 Task: Look for space in Tremembé, Brazil from 1st August, 2023 to 5th August, 2023 for 3 adults, 1 child in price range Rs.13000 to Rs.20000. Place can be entire place with 2 bedrooms having 3 beds and 2 bathrooms. Amenities needed are: washing machine, . Booking option can be shelf check-in. Required host language is Spanish.
Action: Mouse moved to (408, 98)
Screenshot: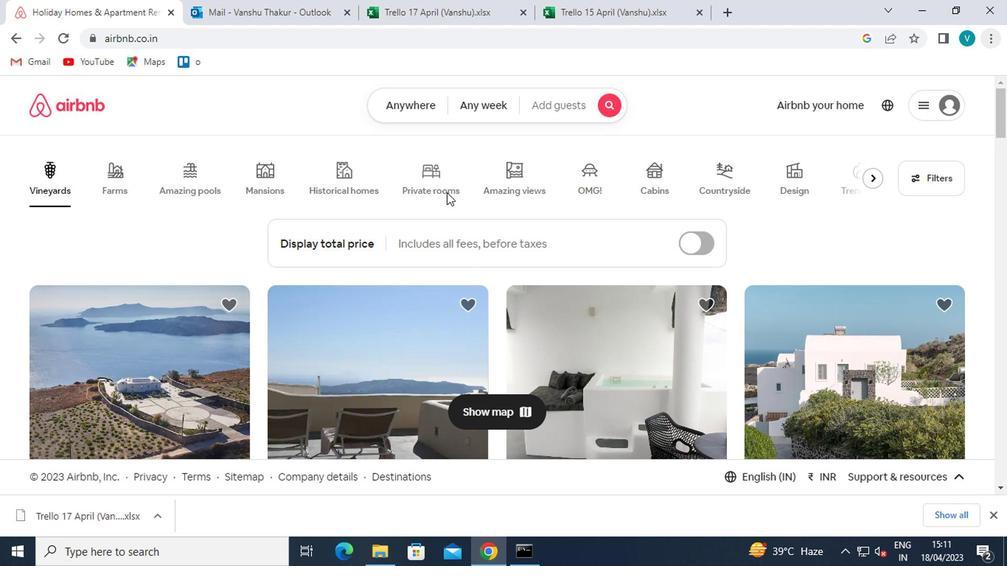 
Action: Mouse pressed left at (408, 98)
Screenshot: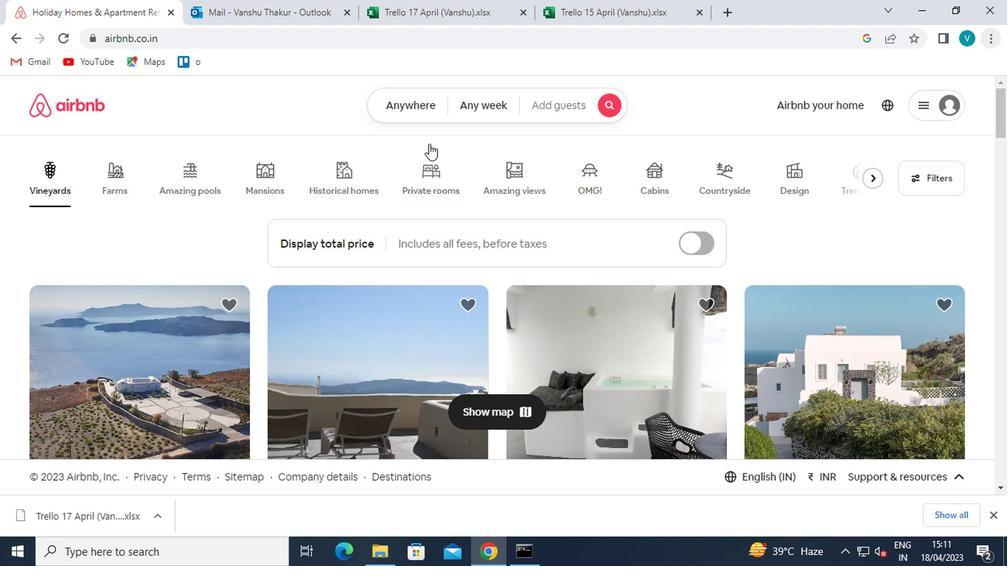 
Action: Mouse moved to (344, 161)
Screenshot: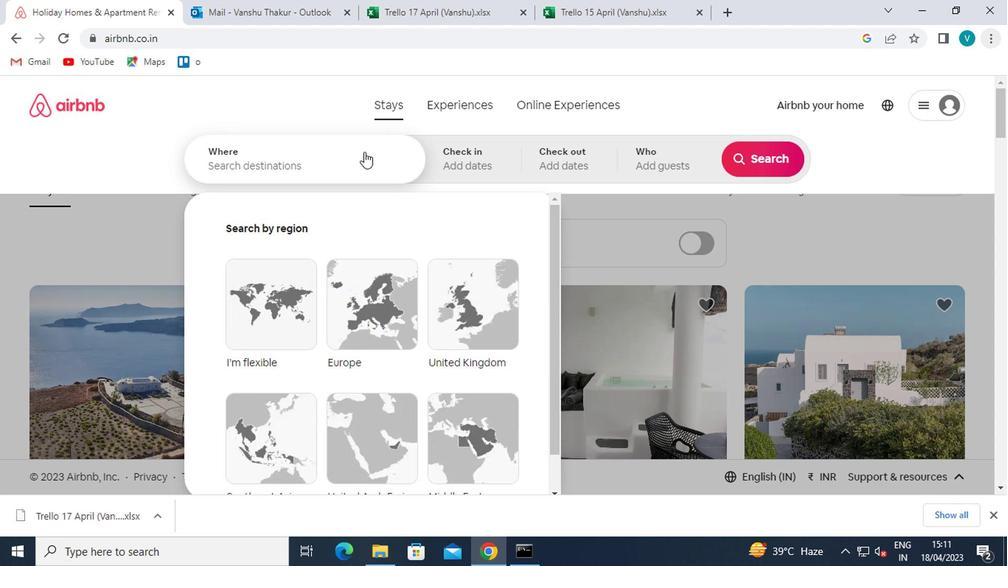
Action: Mouse pressed left at (344, 161)
Screenshot: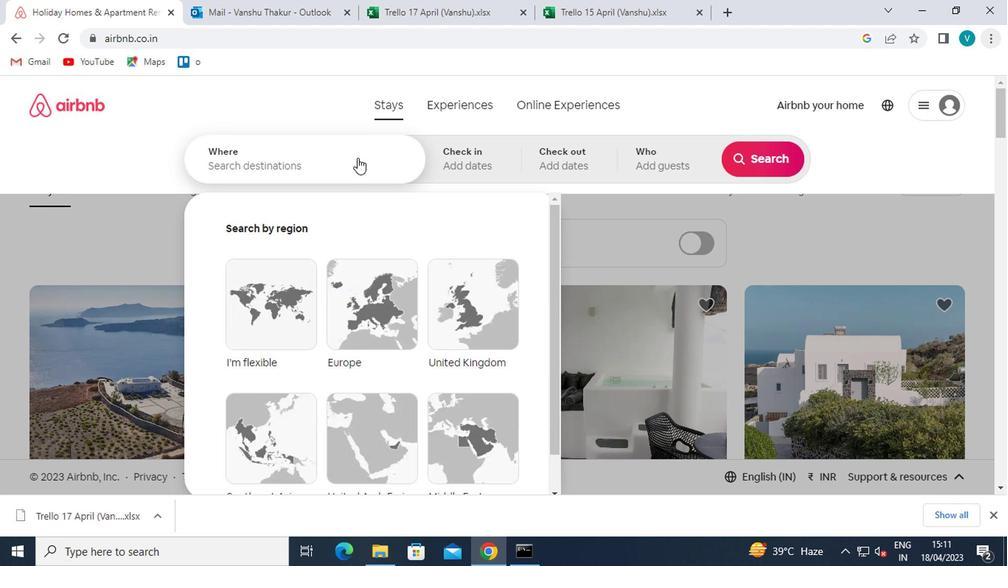 
Action: Key pressed <Key.shift>TREMEMBE,<Key.space><Key.shift>BRAZIL
Screenshot: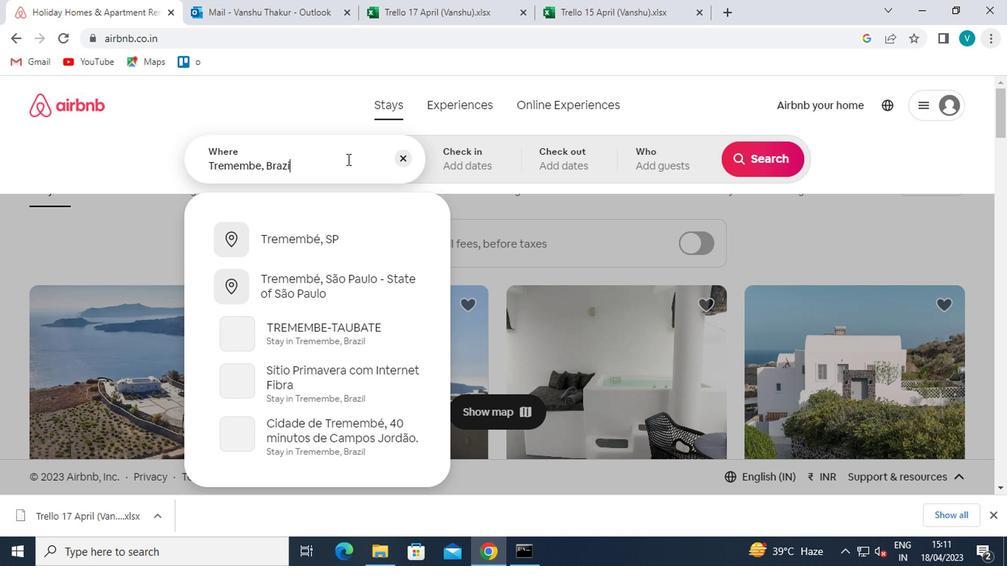 
Action: Mouse moved to (339, 233)
Screenshot: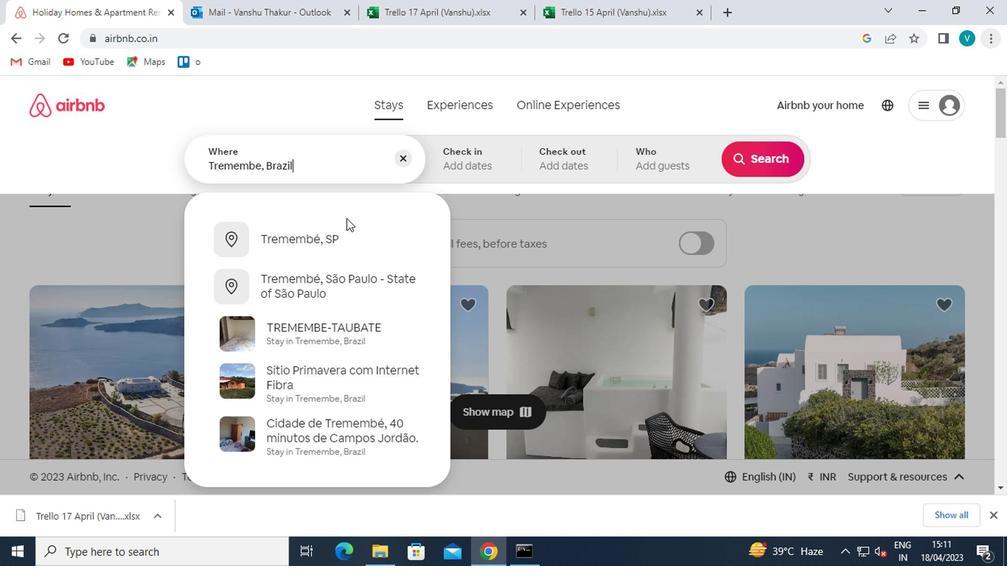 
Action: Mouse pressed left at (339, 233)
Screenshot: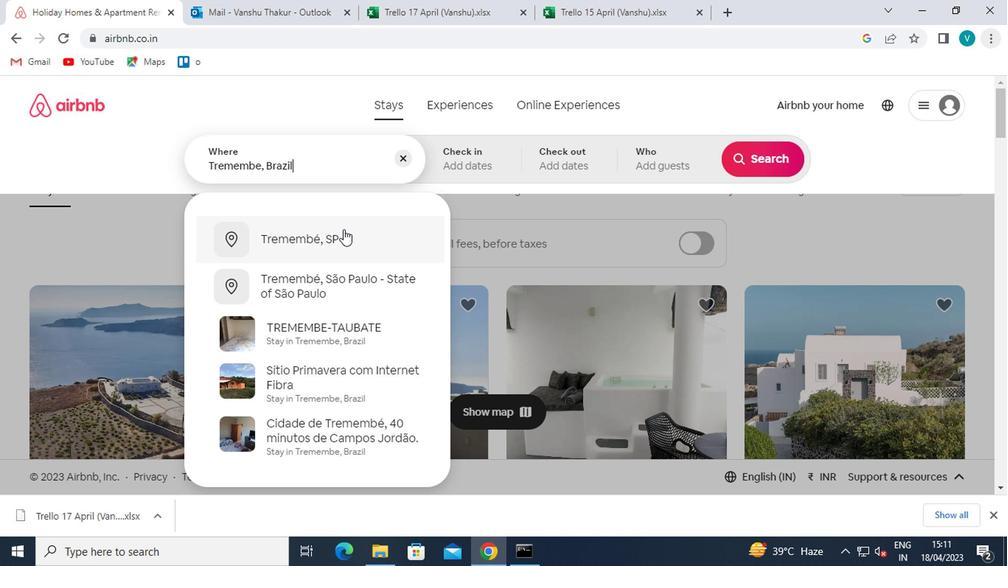 
Action: Mouse moved to (746, 277)
Screenshot: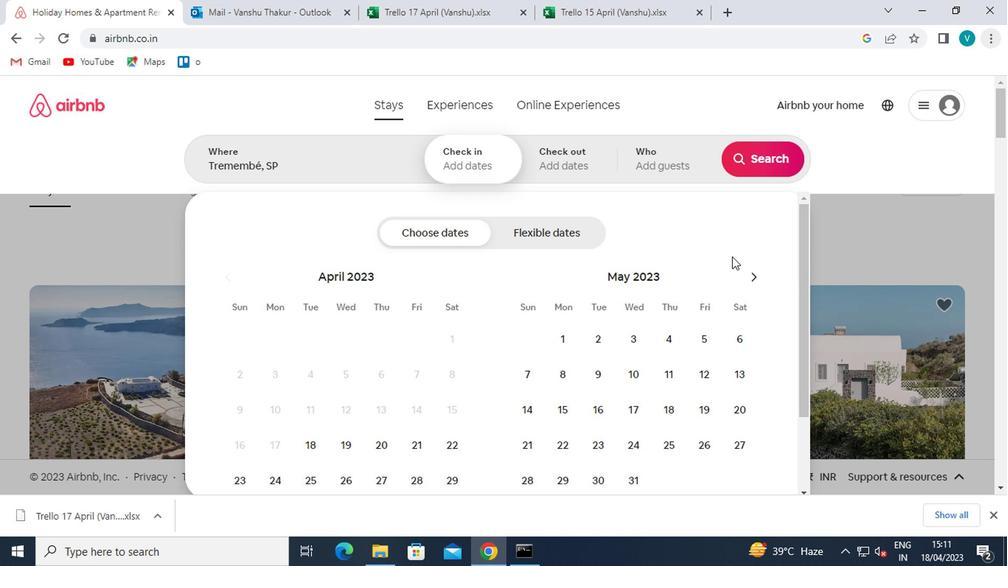 
Action: Mouse pressed left at (746, 277)
Screenshot: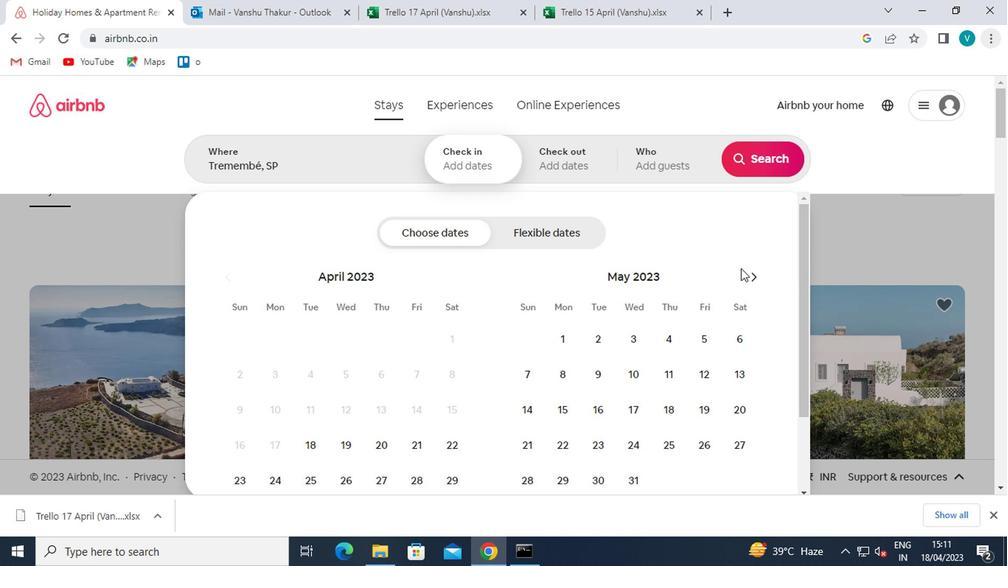 
Action: Mouse pressed left at (746, 277)
Screenshot: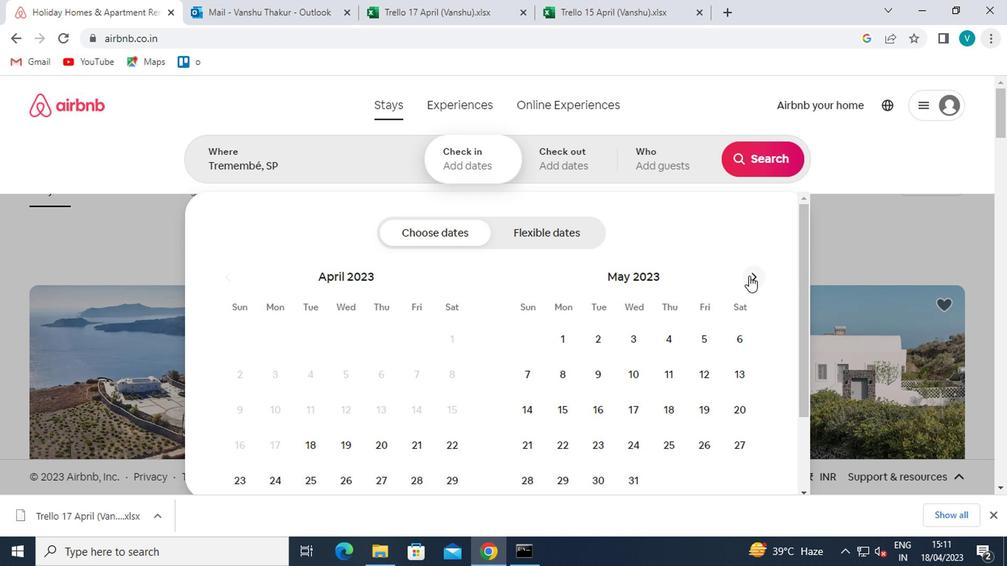 
Action: Mouse pressed left at (746, 277)
Screenshot: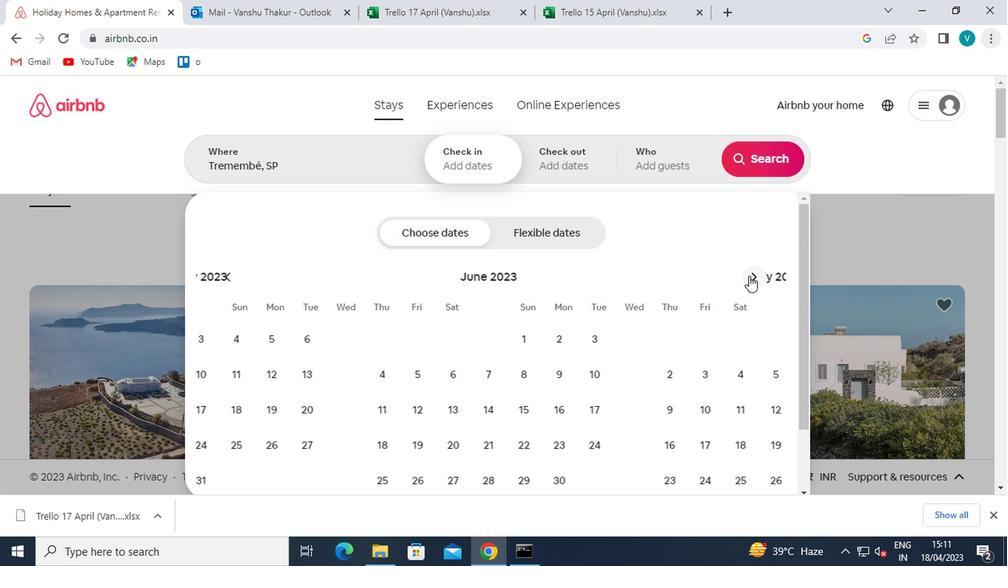 
Action: Mouse moved to (598, 345)
Screenshot: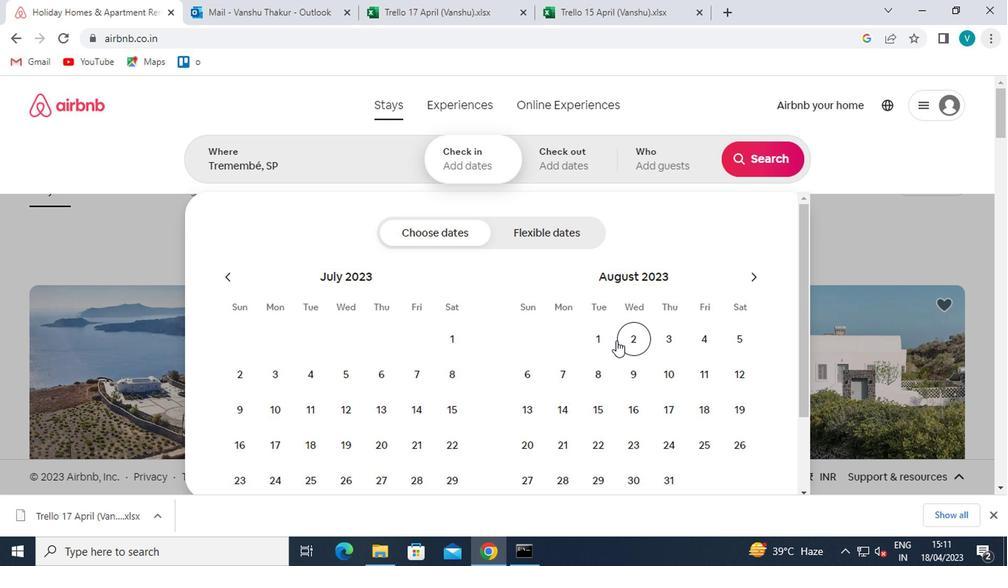 
Action: Mouse pressed left at (598, 345)
Screenshot: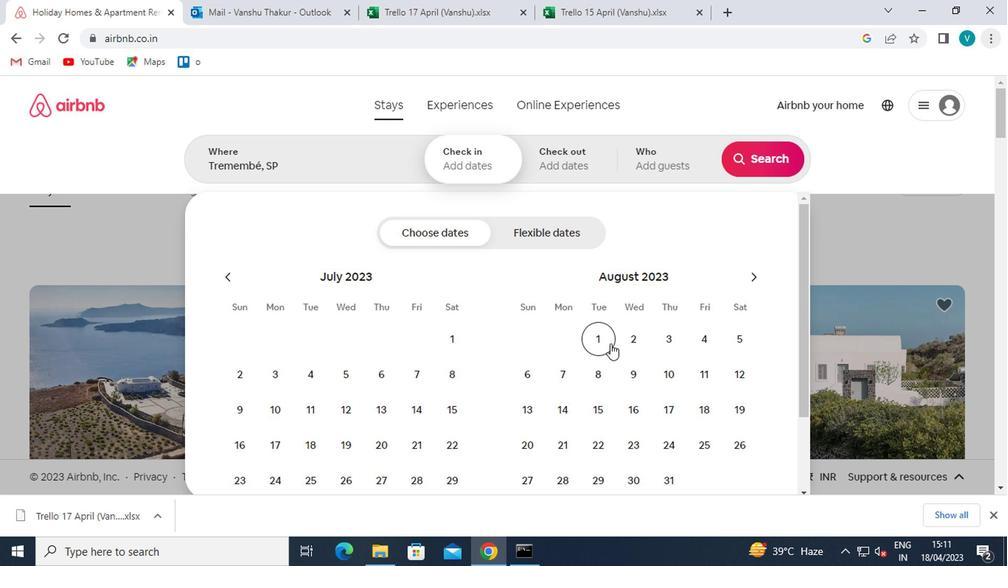 
Action: Mouse moved to (736, 345)
Screenshot: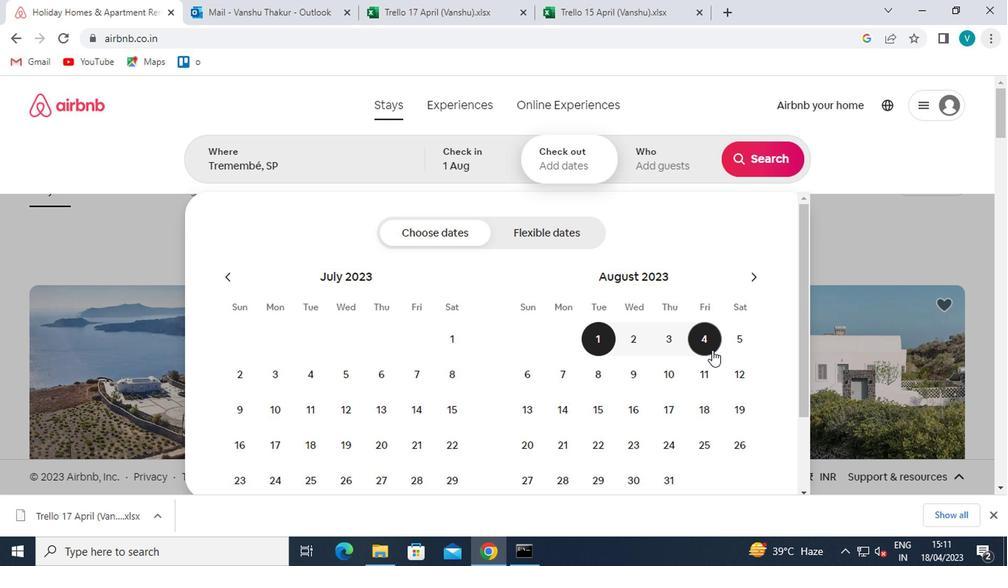 
Action: Mouse pressed left at (736, 345)
Screenshot: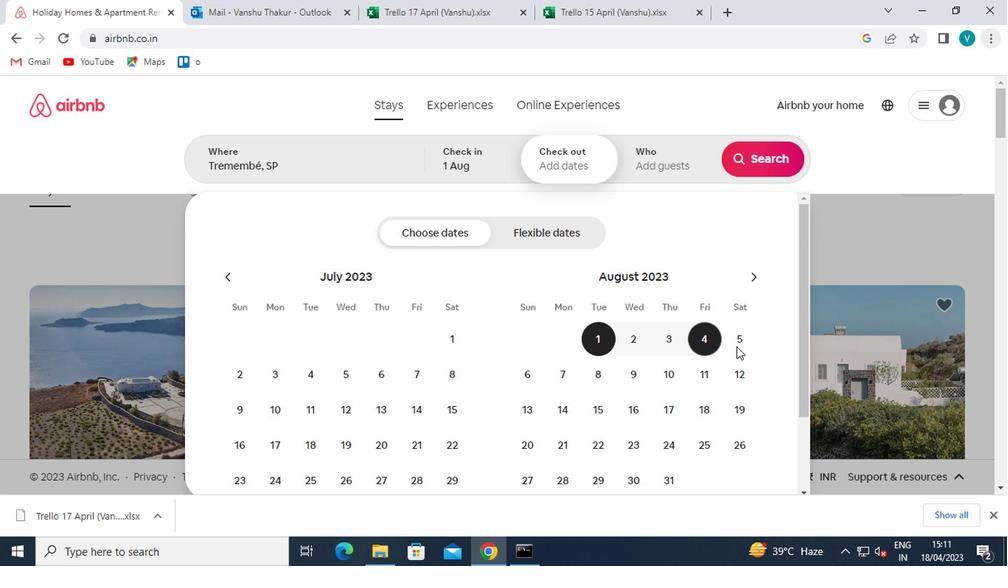 
Action: Mouse moved to (668, 156)
Screenshot: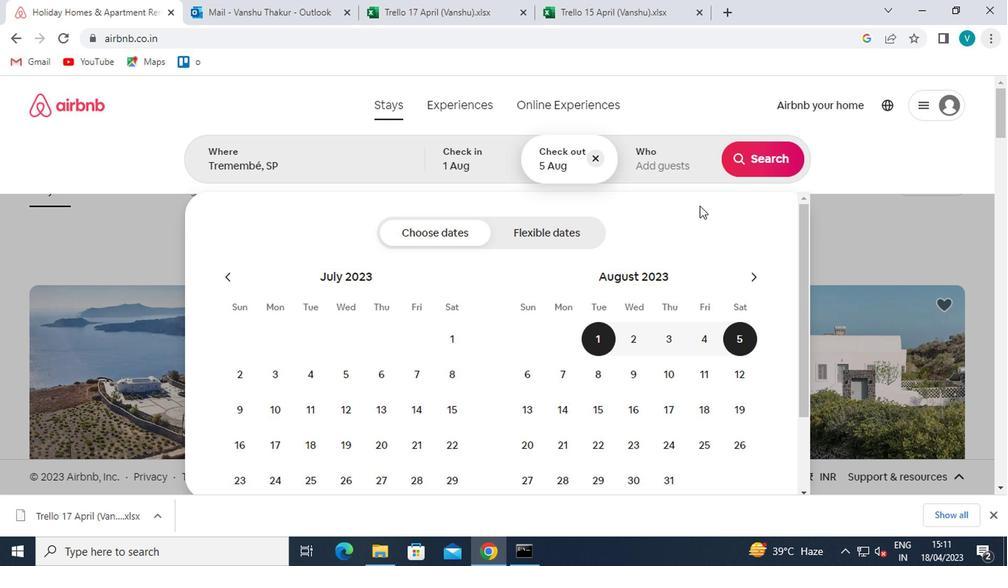 
Action: Mouse pressed left at (668, 156)
Screenshot: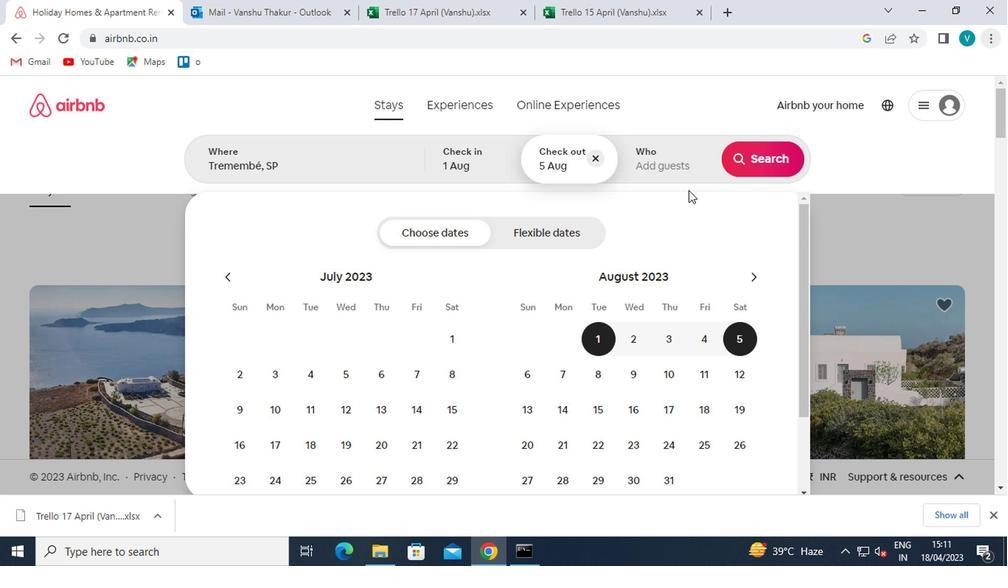
Action: Mouse moved to (770, 241)
Screenshot: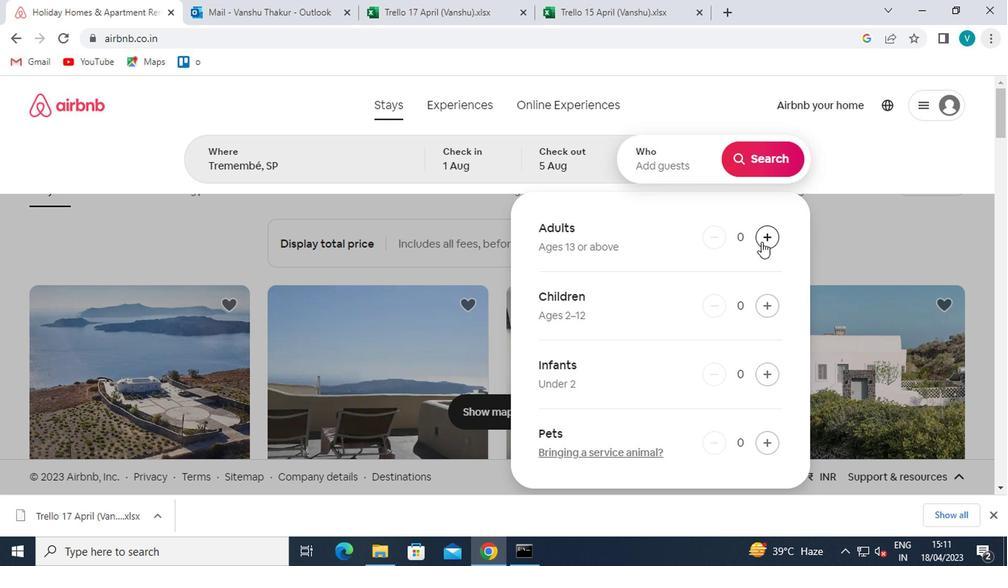 
Action: Mouse pressed left at (770, 241)
Screenshot: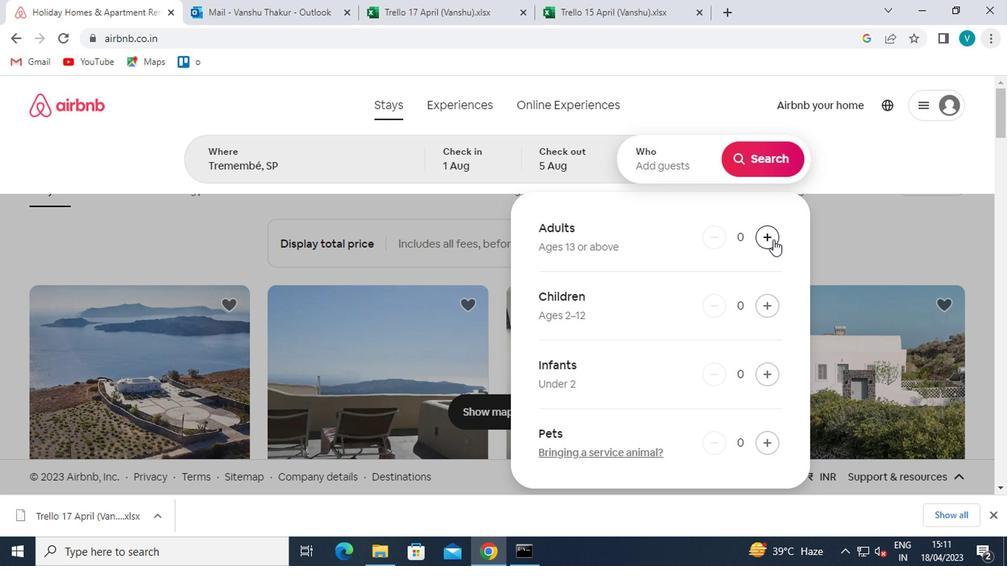 
Action: Mouse pressed left at (770, 241)
Screenshot: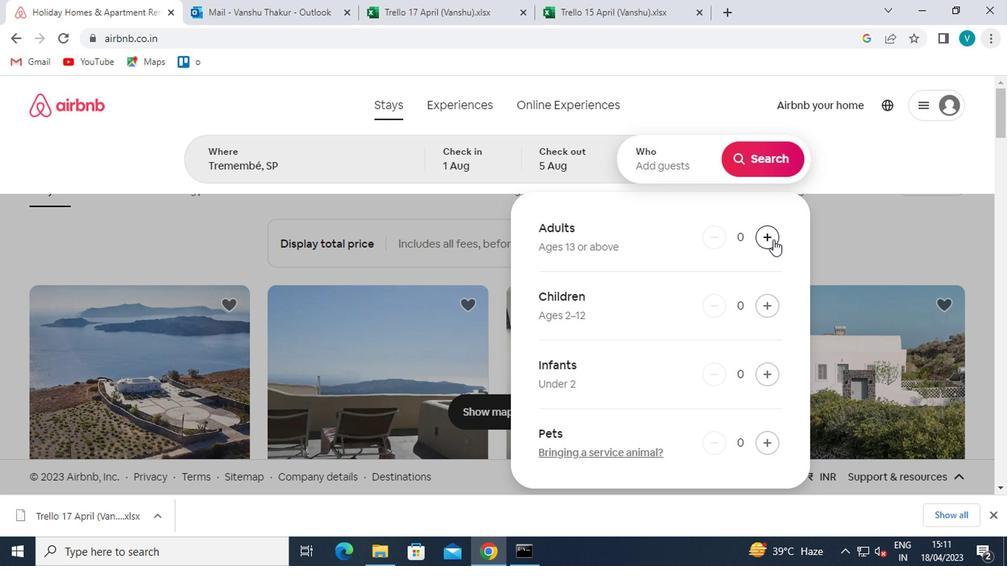 
Action: Mouse pressed left at (770, 241)
Screenshot: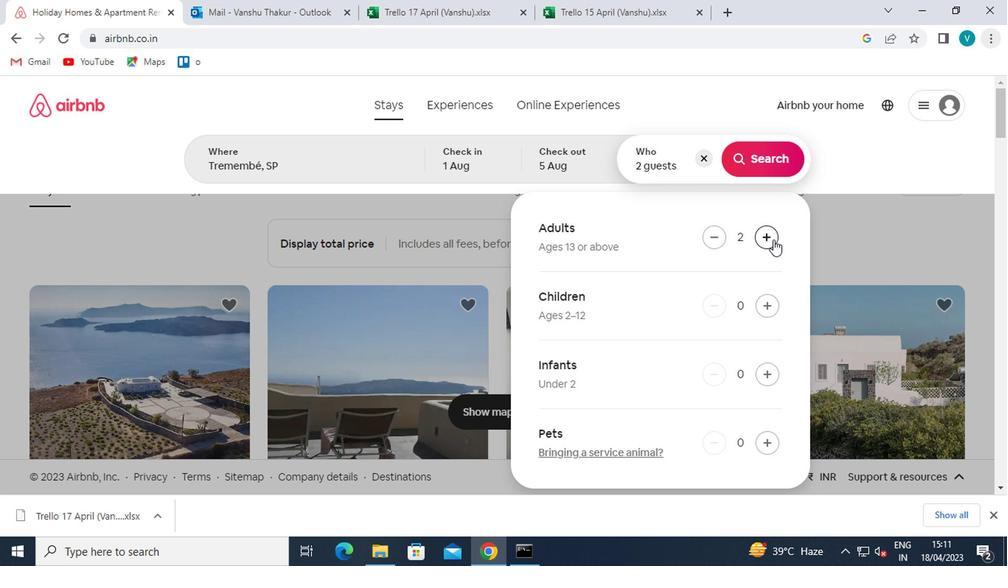 
Action: Mouse moved to (758, 306)
Screenshot: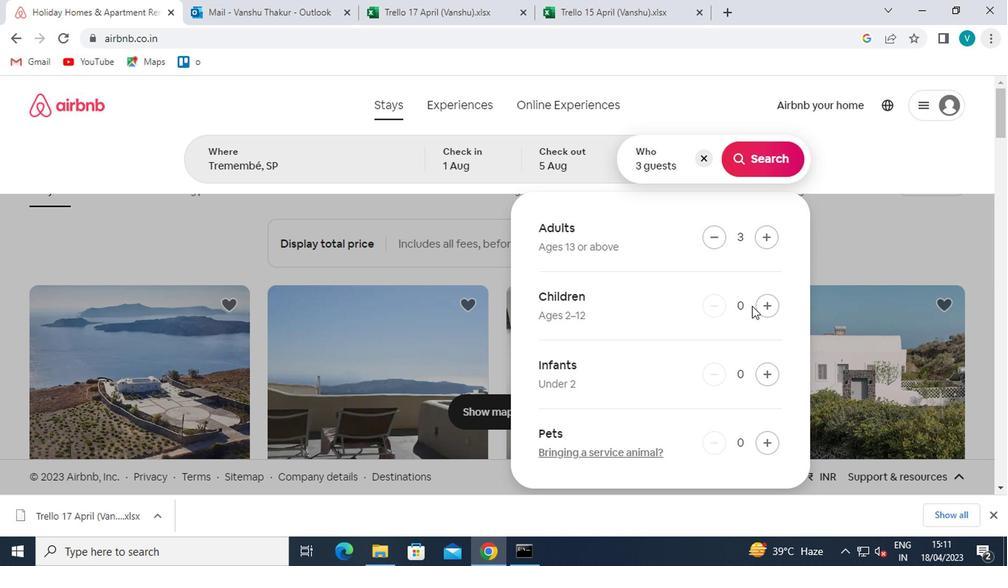 
Action: Mouse pressed left at (758, 306)
Screenshot: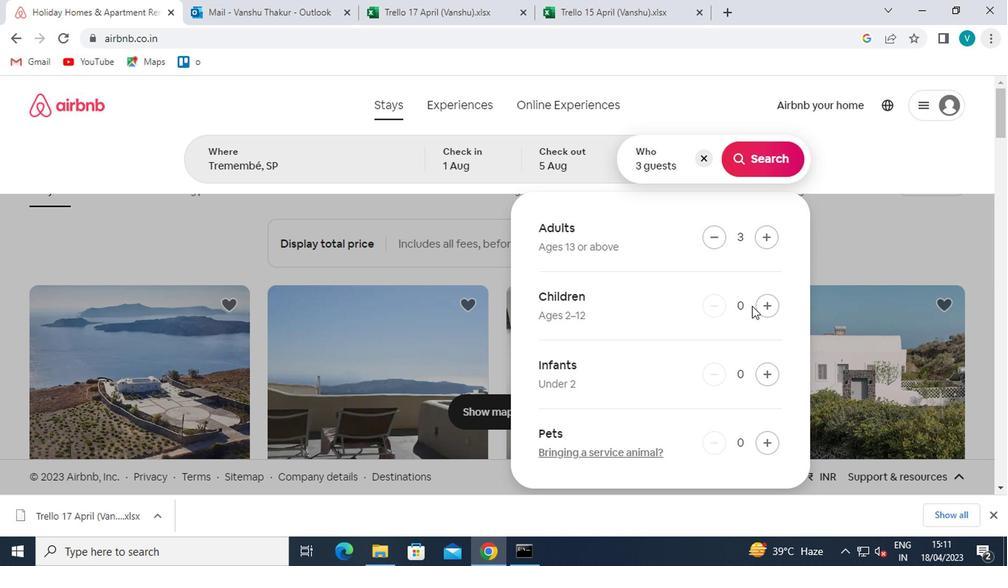 
Action: Mouse moved to (750, 171)
Screenshot: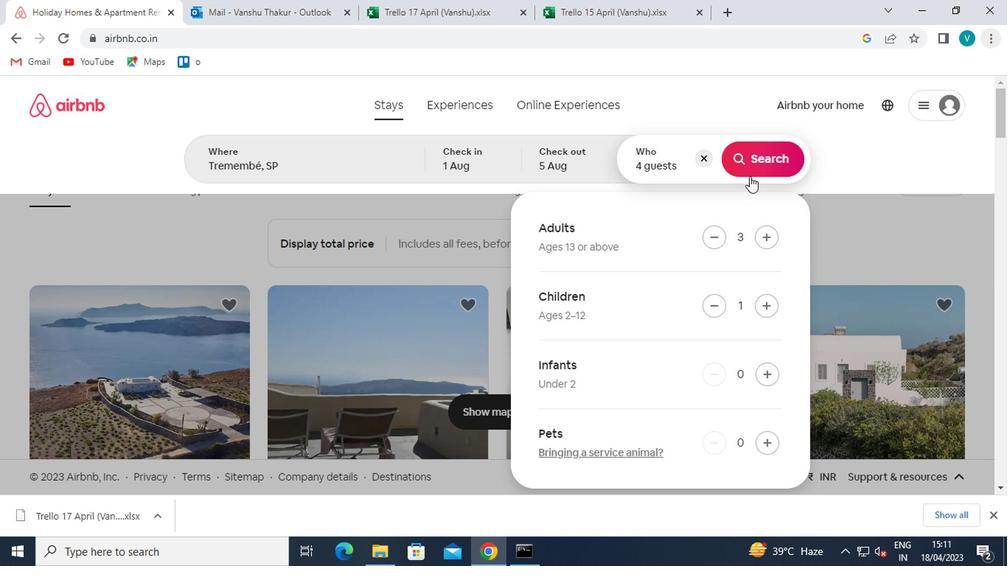 
Action: Mouse pressed left at (750, 171)
Screenshot: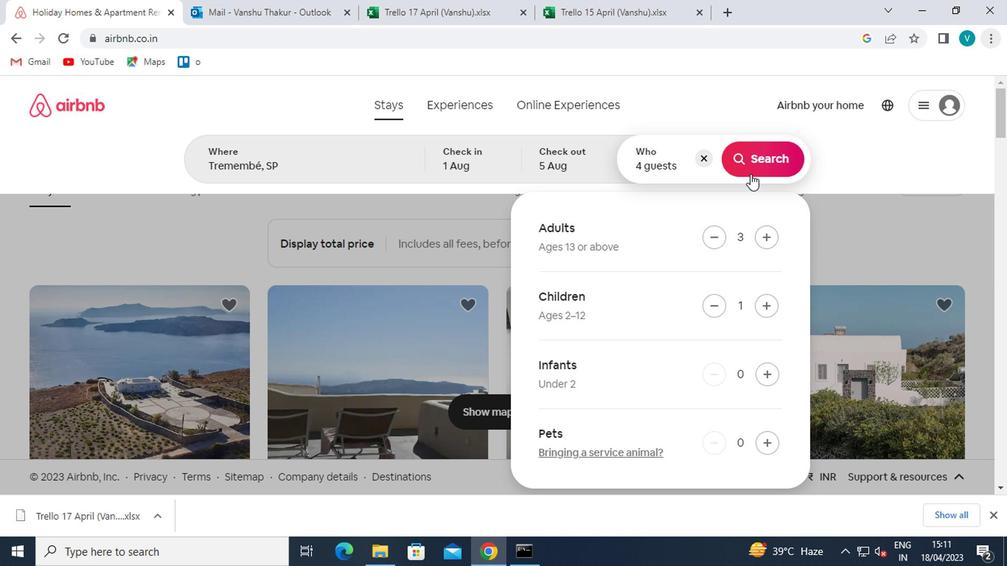 
Action: Mouse moved to (951, 168)
Screenshot: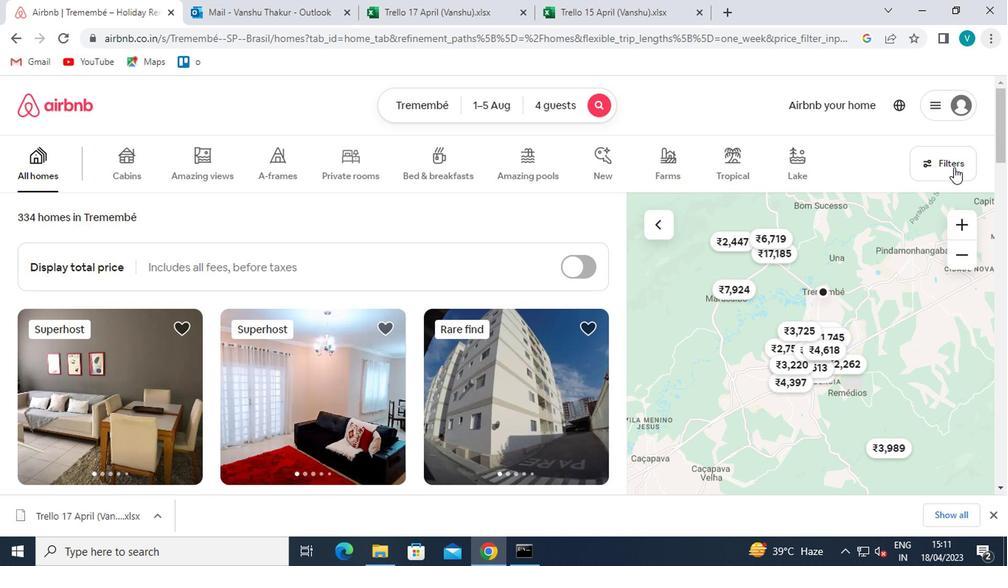 
Action: Mouse pressed left at (951, 168)
Screenshot: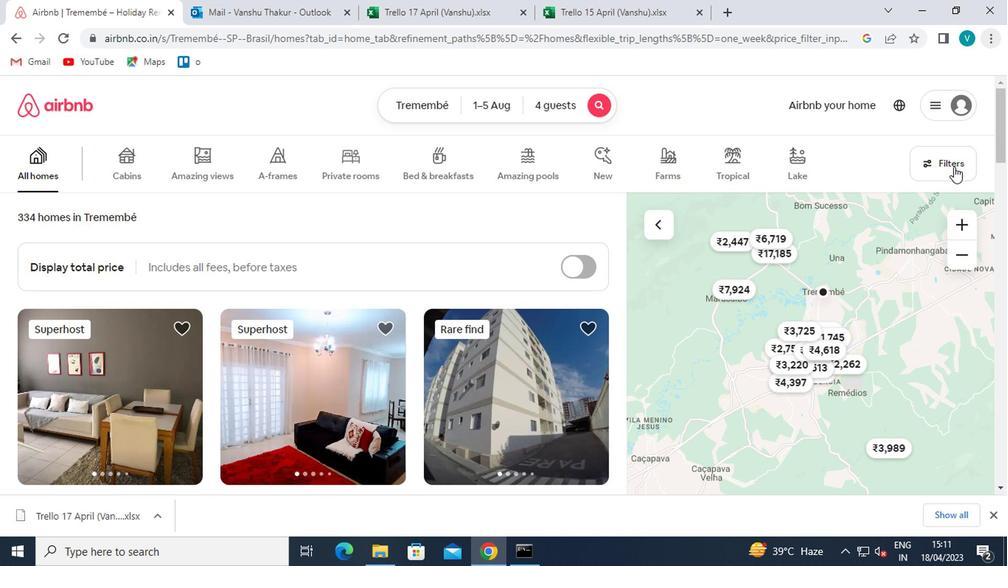 
Action: Mouse moved to (356, 347)
Screenshot: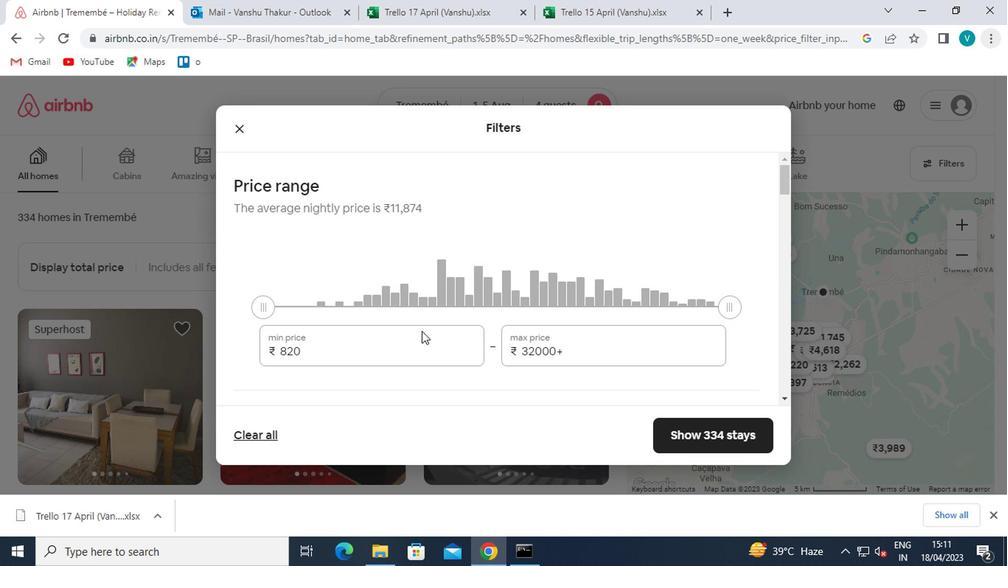 
Action: Mouse pressed left at (356, 347)
Screenshot: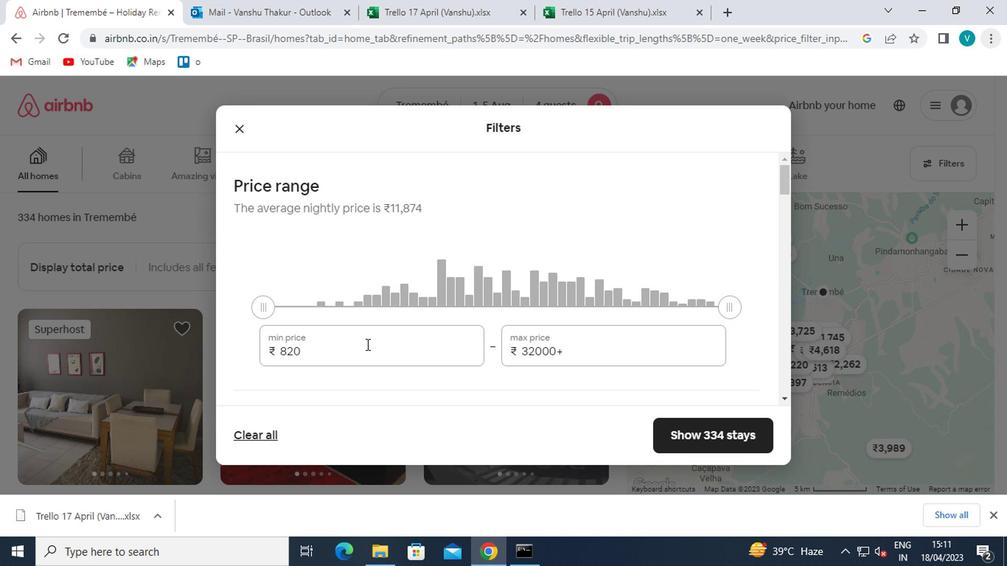 
Action: Mouse moved to (355, 347)
Screenshot: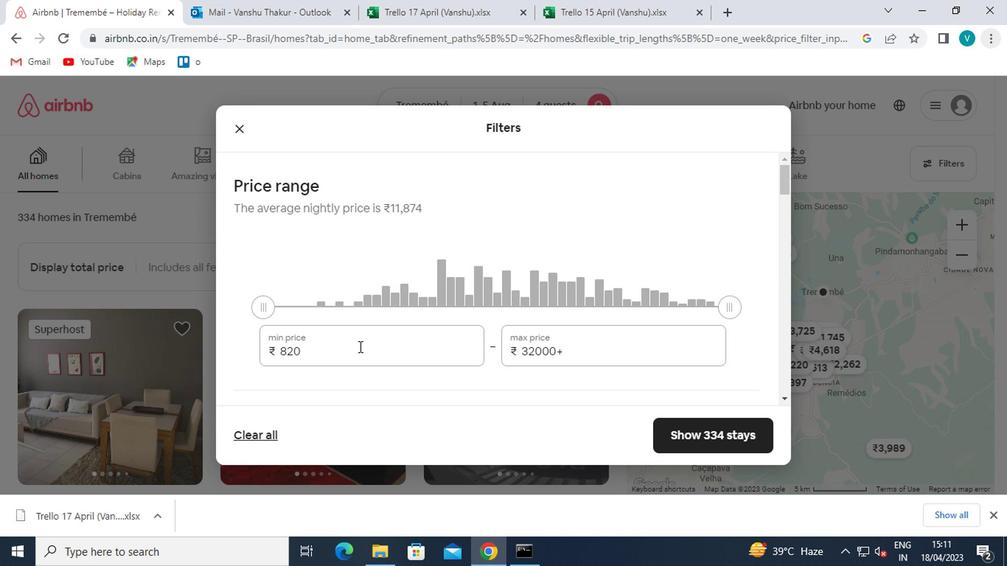 
Action: Key pressed <Key.backspace><Key.backspace><Key.backspace>13000
Screenshot: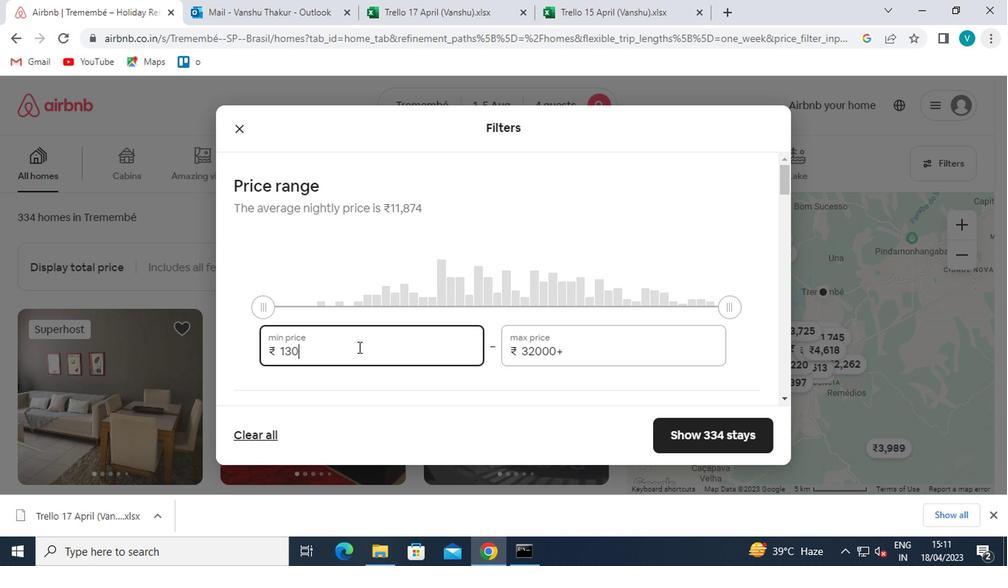 
Action: Mouse moved to (593, 356)
Screenshot: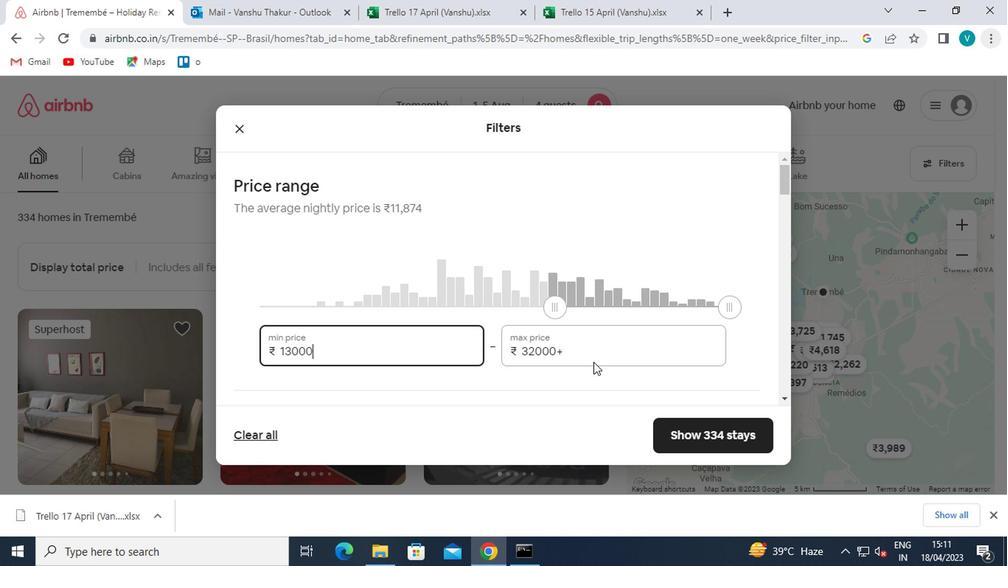 
Action: Mouse pressed left at (593, 356)
Screenshot: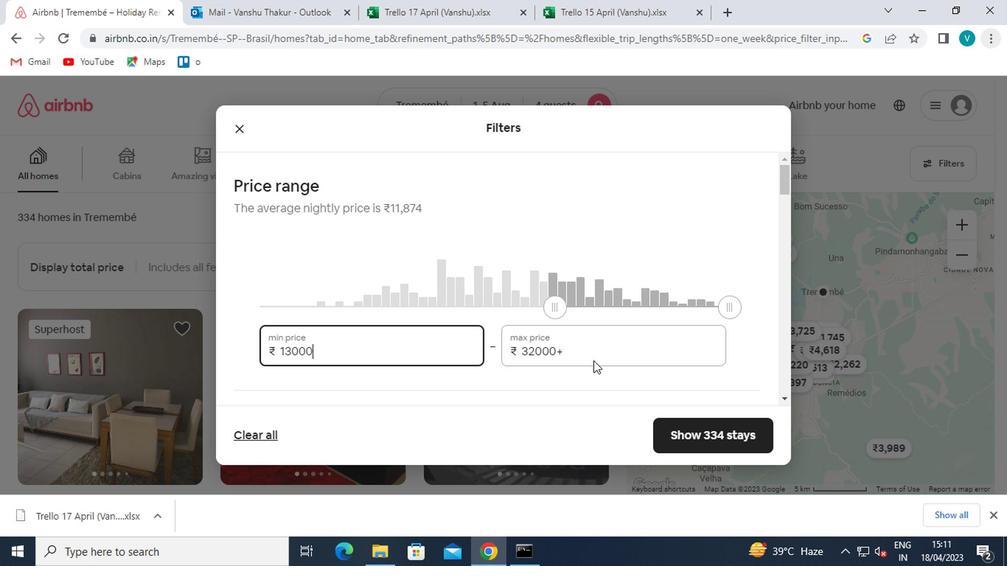 
Action: Key pressed <Key.backspace><Key.backspace><Key.backspace><Key.backspace><Key.backspace><Key.backspace>20000
Screenshot: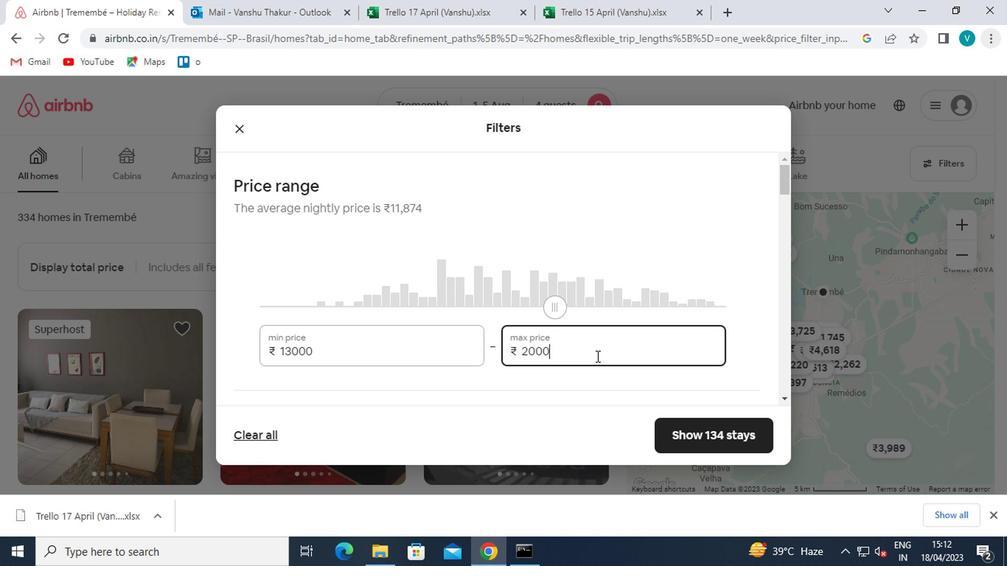 
Action: Mouse moved to (569, 358)
Screenshot: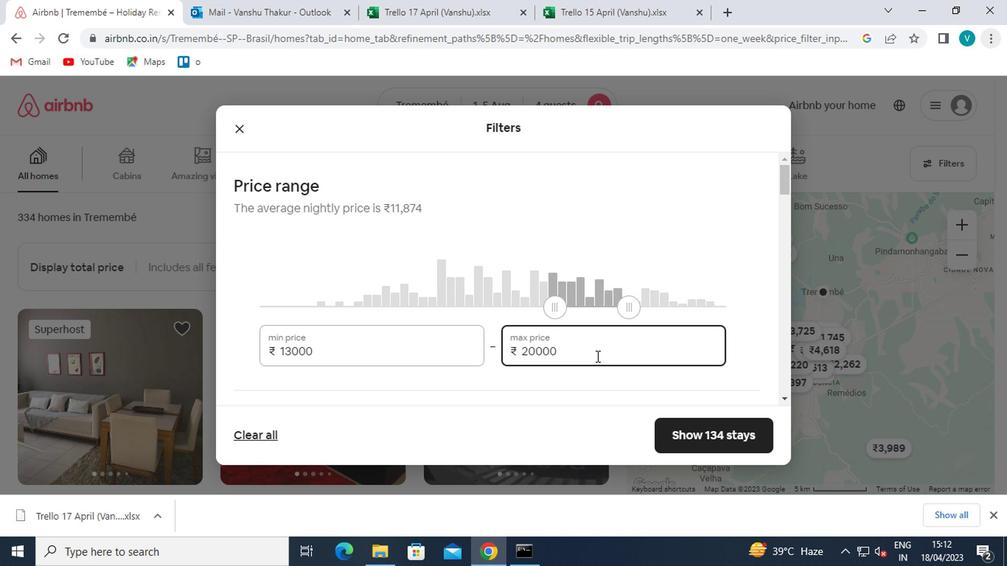 
Action: Mouse scrolled (569, 357) with delta (0, -1)
Screenshot: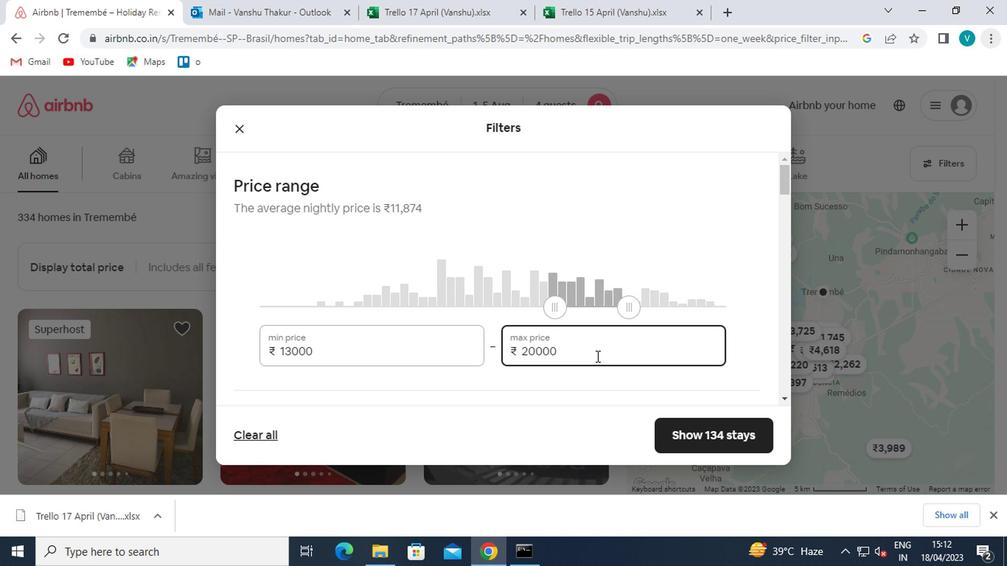 
Action: Mouse moved to (564, 357)
Screenshot: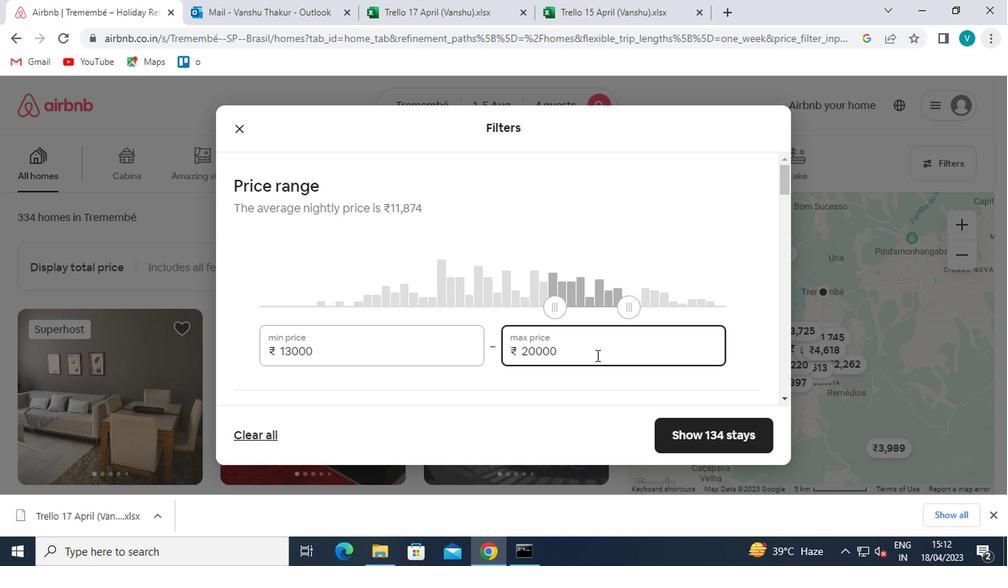 
Action: Mouse scrolled (564, 356) with delta (0, 0)
Screenshot: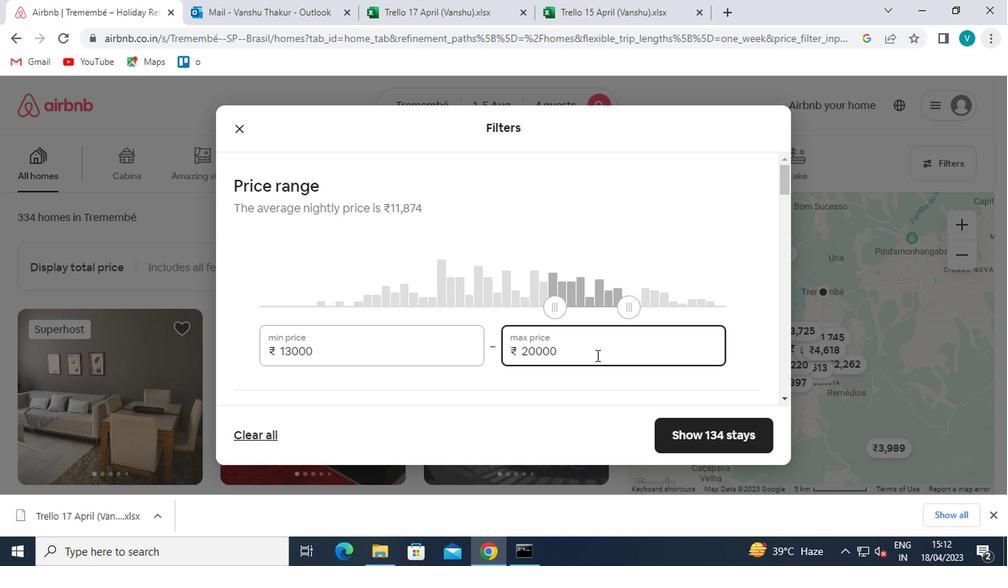 
Action: Mouse moved to (245, 322)
Screenshot: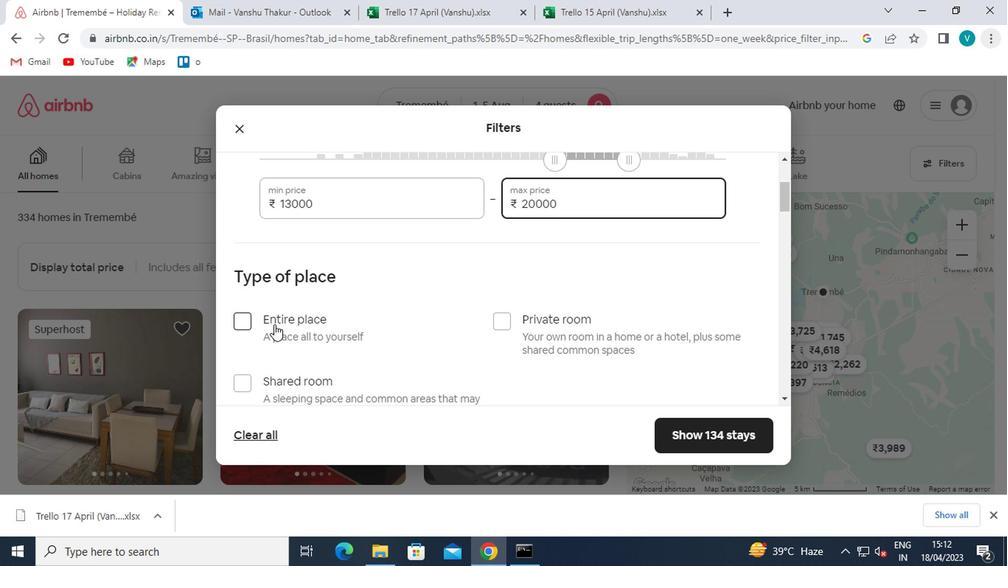 
Action: Mouse pressed left at (245, 322)
Screenshot: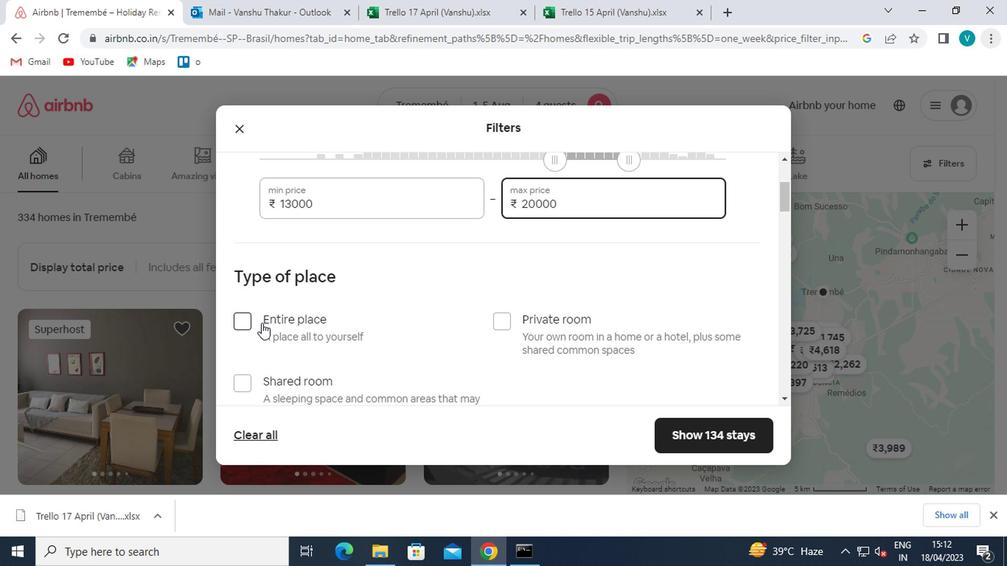 
Action: Mouse moved to (252, 320)
Screenshot: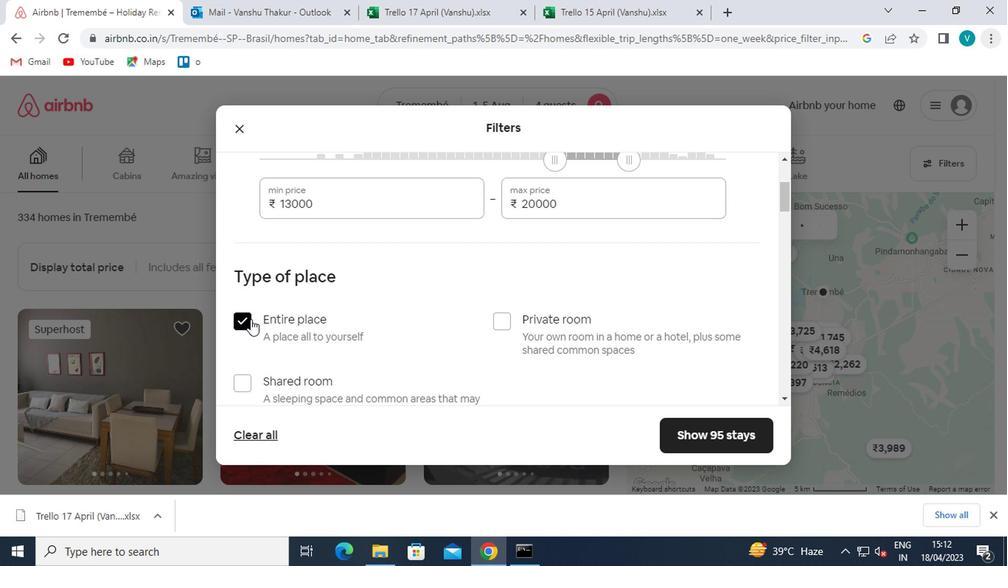 
Action: Mouse scrolled (252, 319) with delta (0, 0)
Screenshot: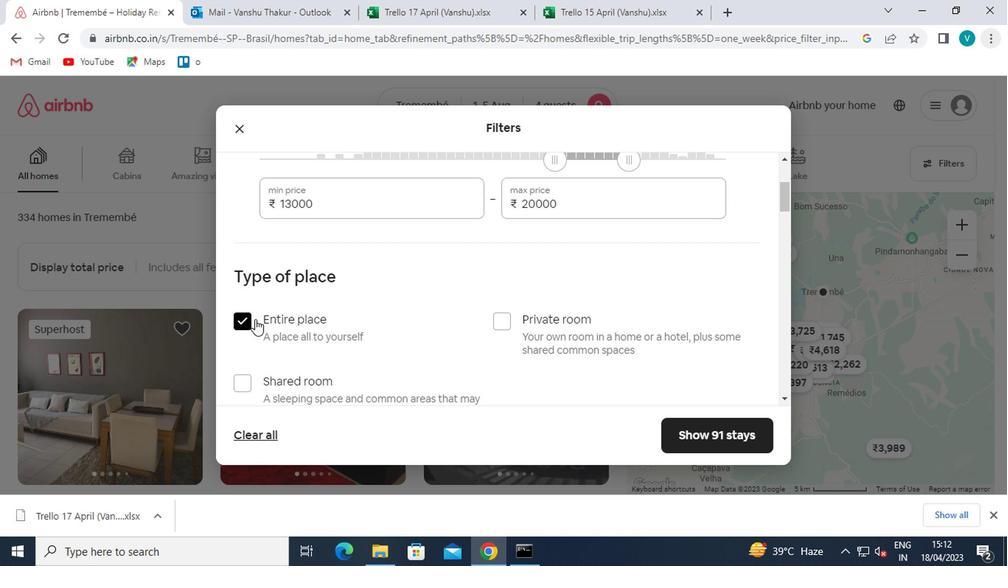 
Action: Mouse scrolled (252, 319) with delta (0, 0)
Screenshot: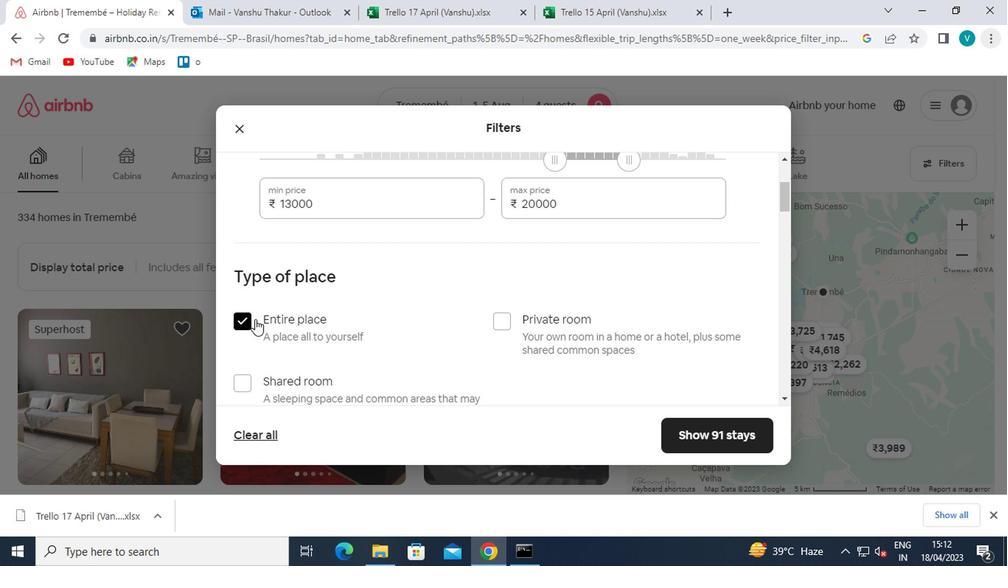 
Action: Mouse moved to (315, 363)
Screenshot: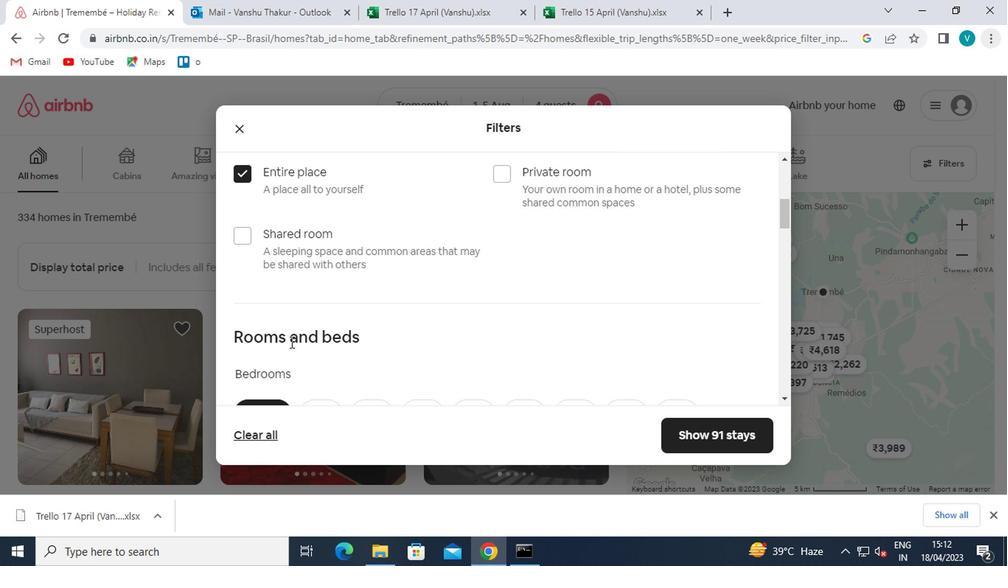 
Action: Mouse scrolled (315, 362) with delta (0, 0)
Screenshot: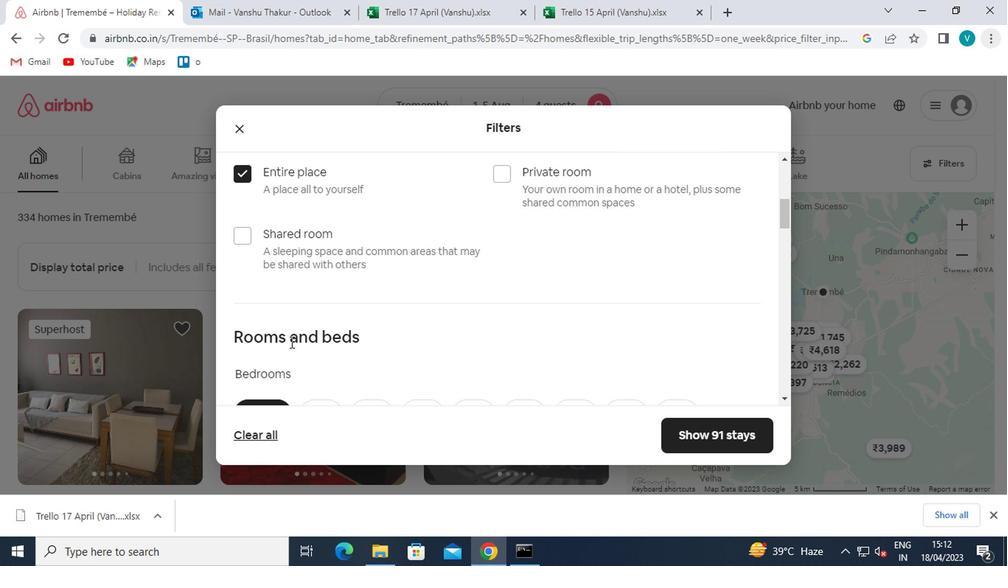 
Action: Mouse scrolled (315, 362) with delta (0, 0)
Screenshot: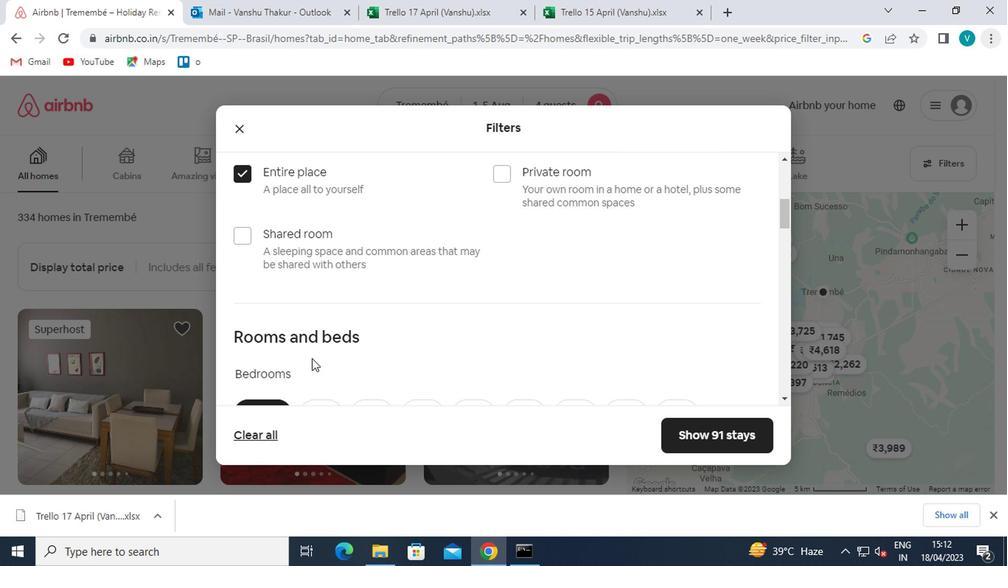 
Action: Mouse moved to (365, 271)
Screenshot: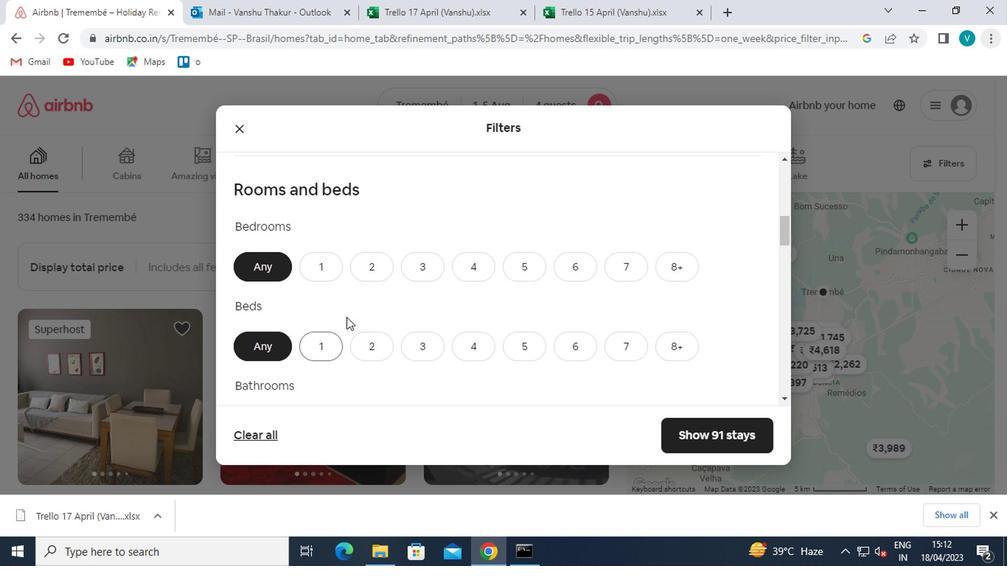 
Action: Mouse pressed left at (365, 271)
Screenshot: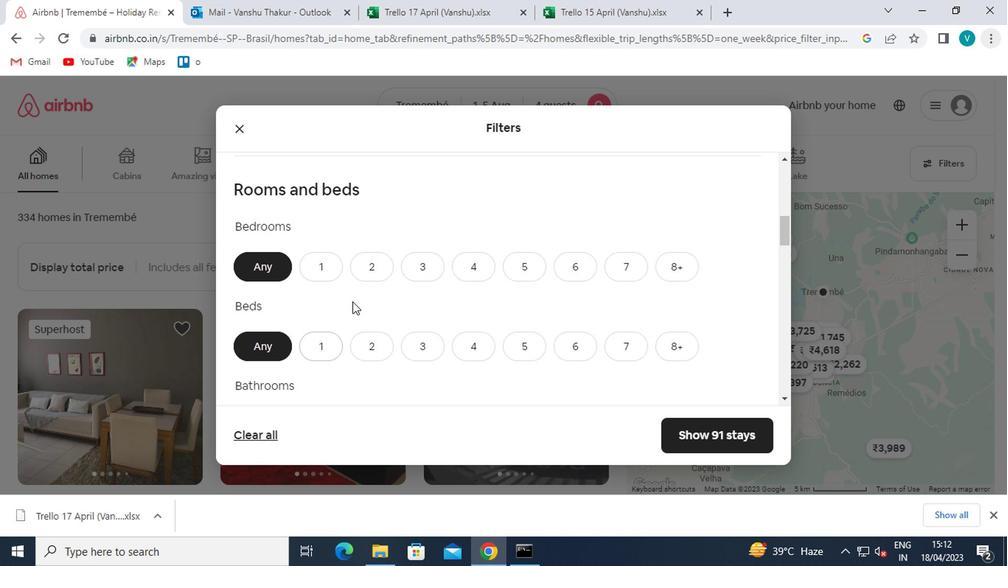 
Action: Mouse moved to (366, 271)
Screenshot: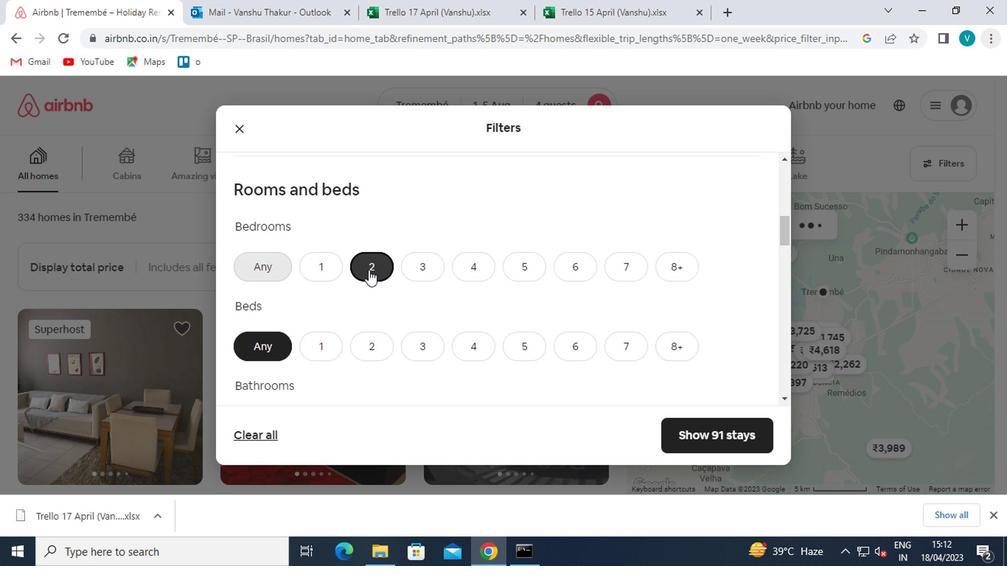 
Action: Mouse scrolled (366, 270) with delta (0, 0)
Screenshot: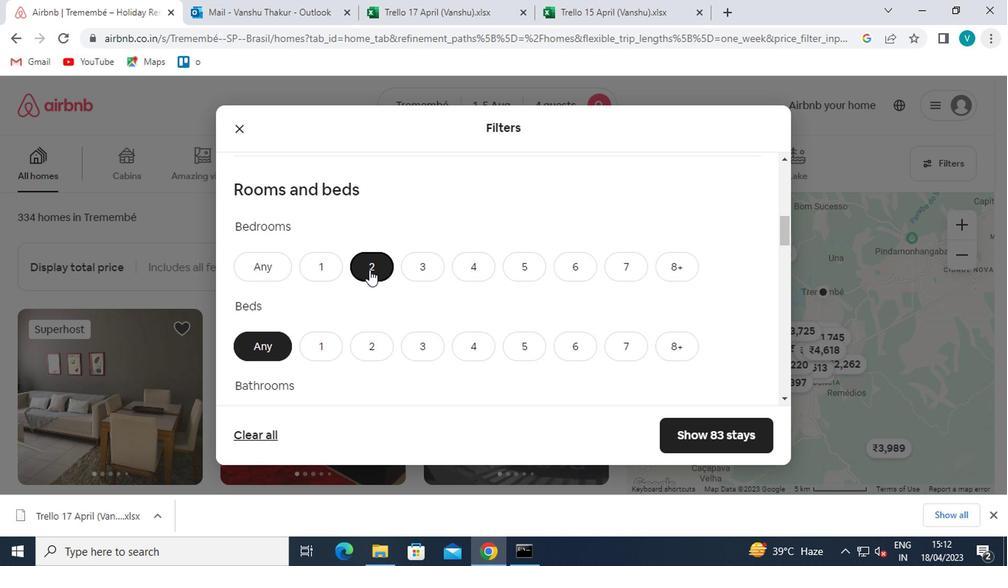 
Action: Mouse moved to (403, 271)
Screenshot: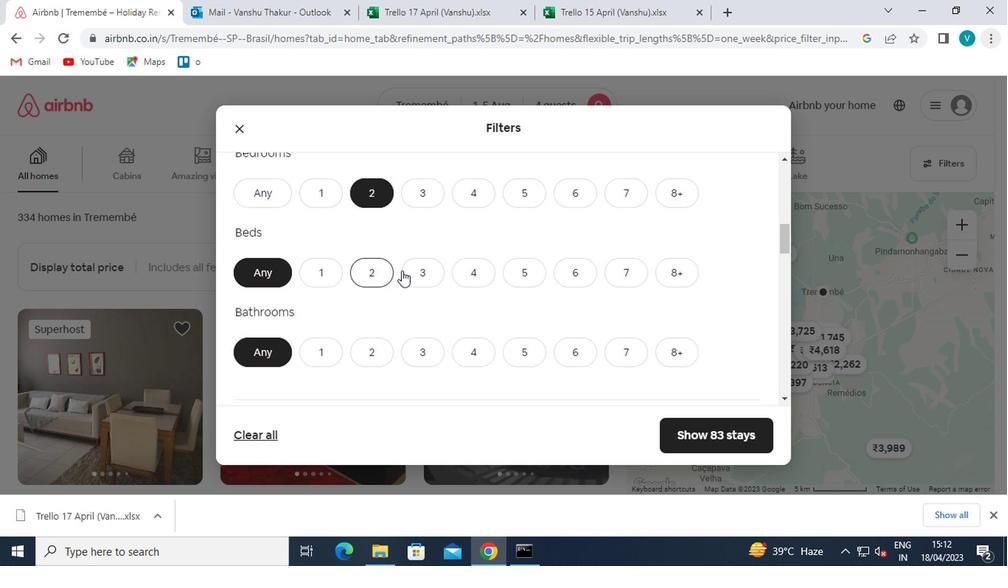 
Action: Mouse pressed left at (403, 271)
Screenshot: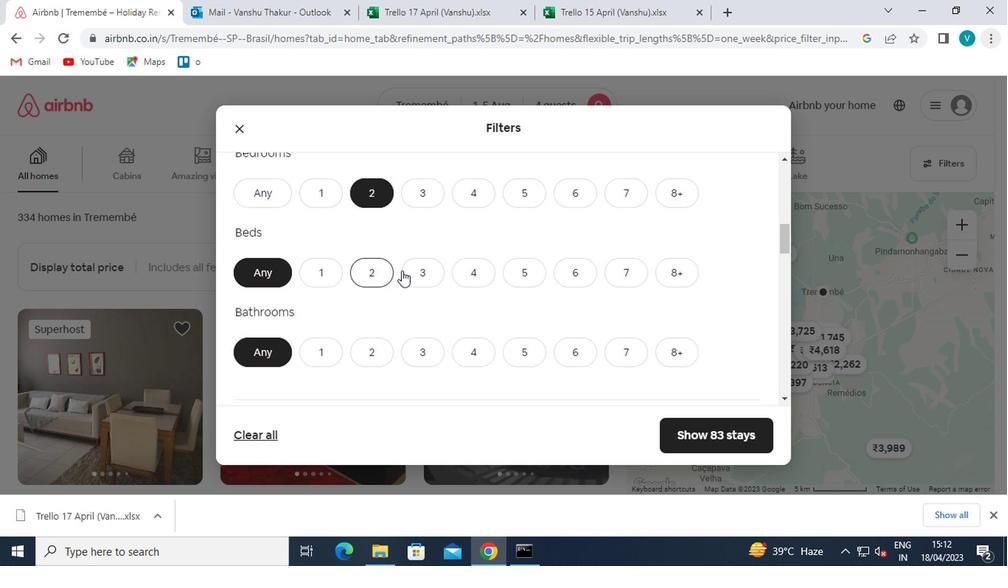 
Action: Mouse moved to (404, 271)
Screenshot: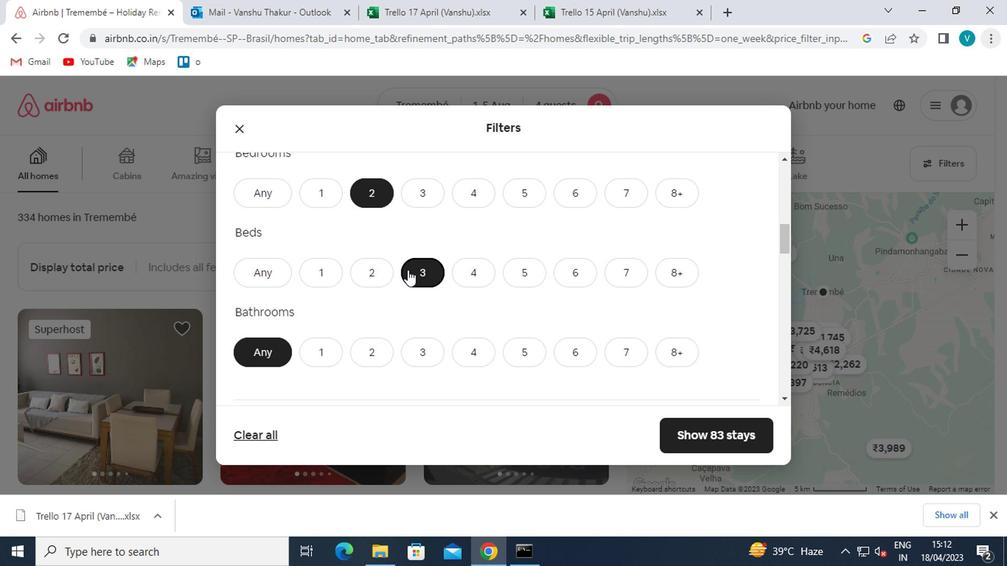 
Action: Mouse scrolled (404, 271) with delta (0, 0)
Screenshot: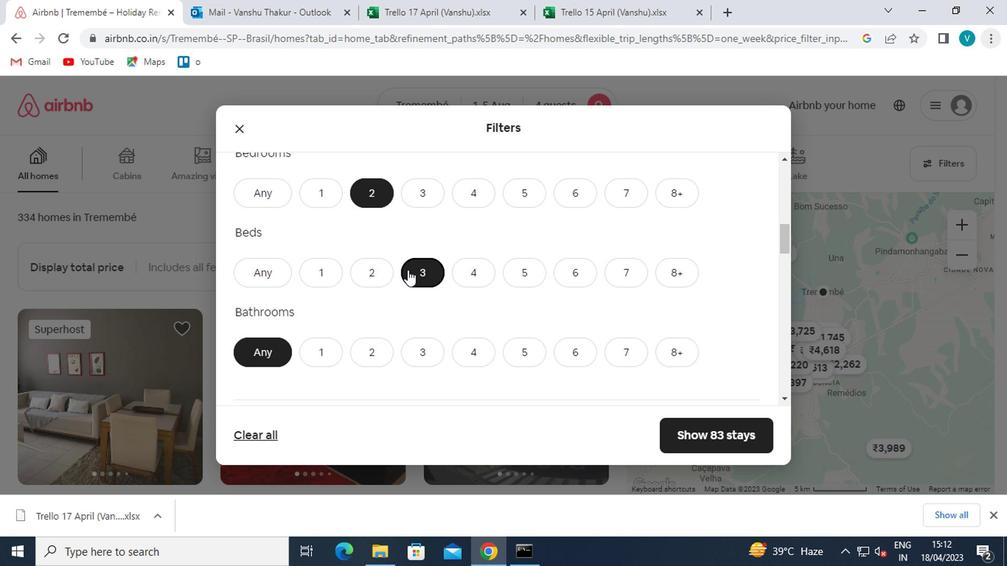 
Action: Mouse moved to (402, 272)
Screenshot: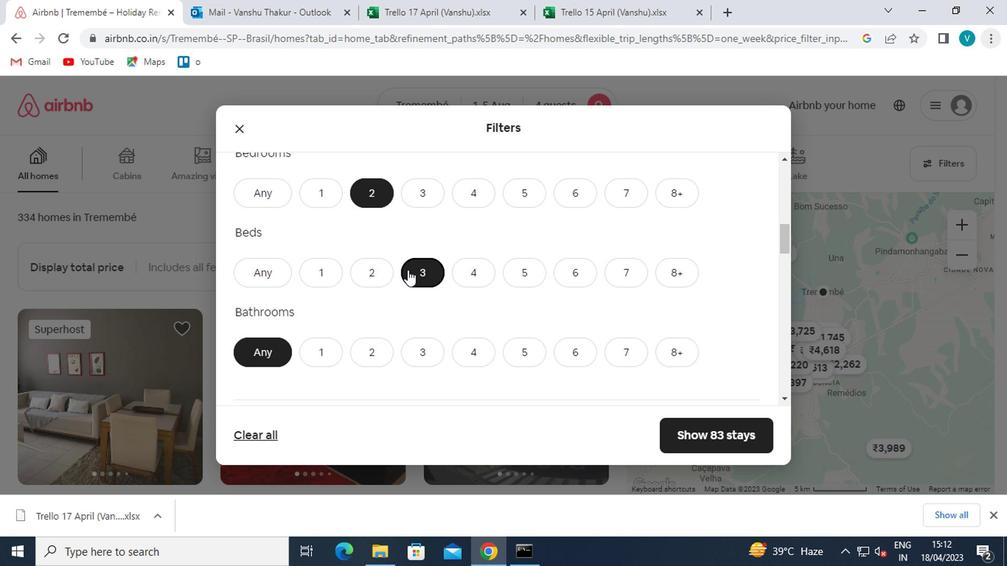 
Action: Mouse scrolled (402, 271) with delta (0, -1)
Screenshot: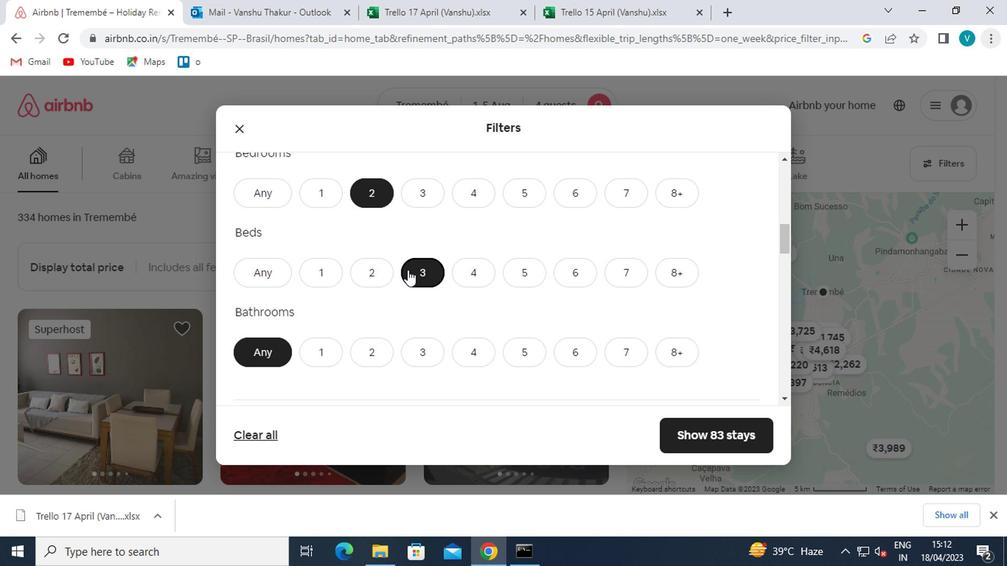 
Action: Mouse moved to (375, 217)
Screenshot: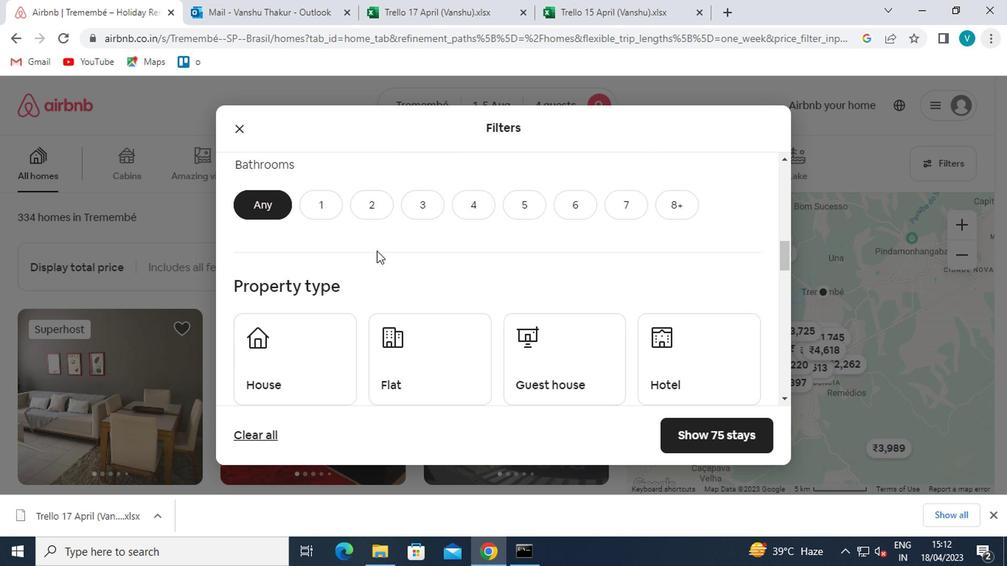 
Action: Mouse pressed left at (375, 217)
Screenshot: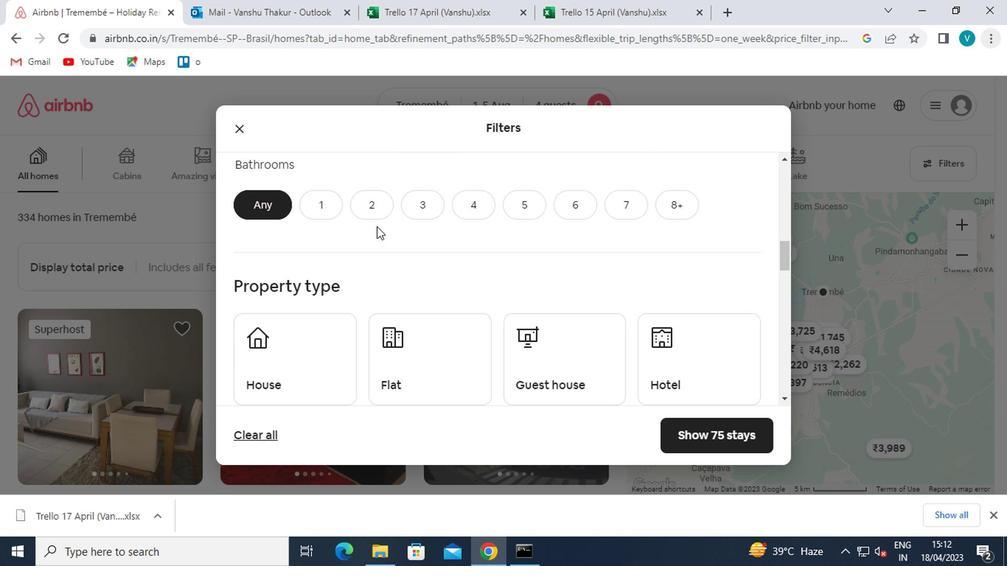 
Action: Mouse moved to (376, 213)
Screenshot: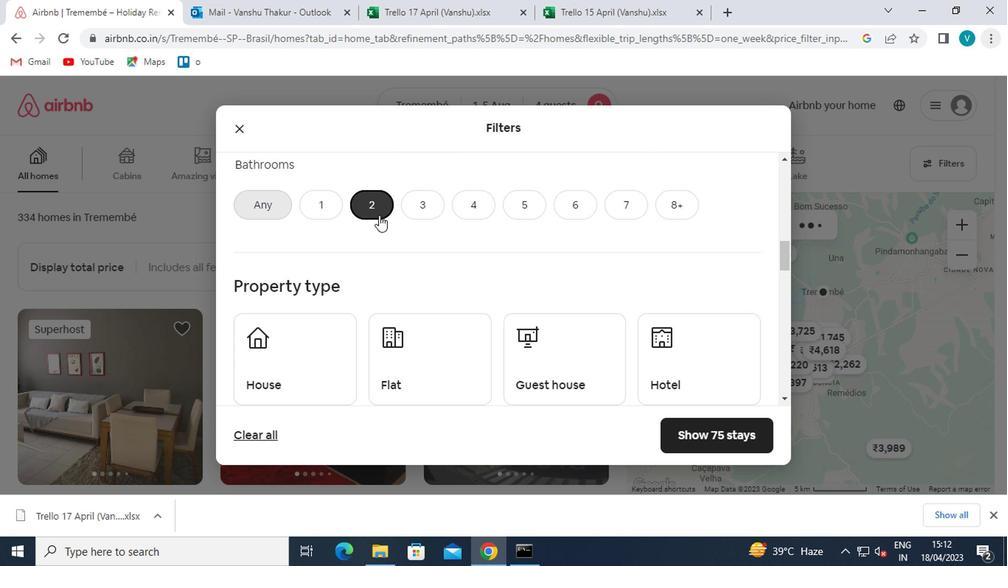 
Action: Mouse pressed left at (376, 213)
Screenshot: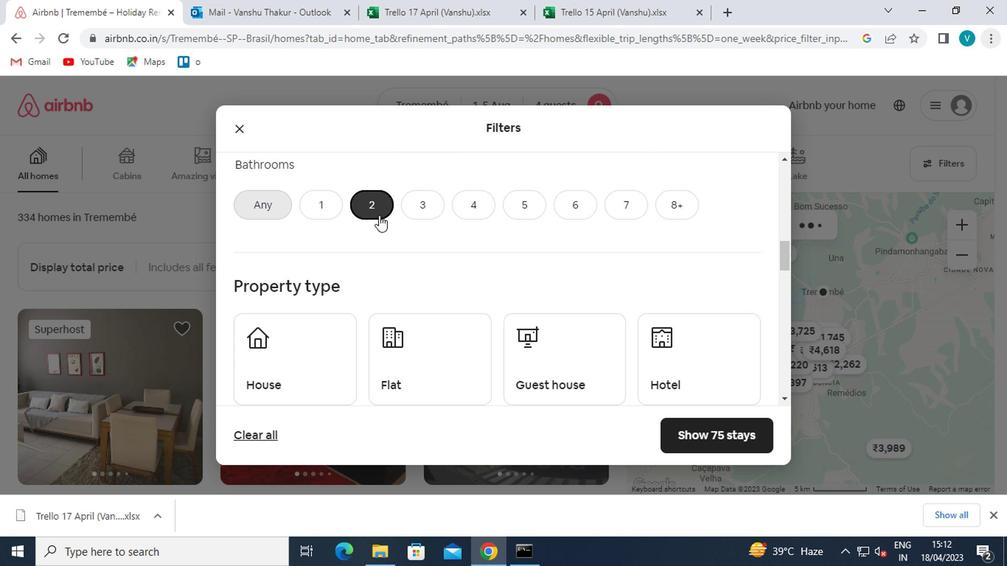
Action: Mouse moved to (370, 228)
Screenshot: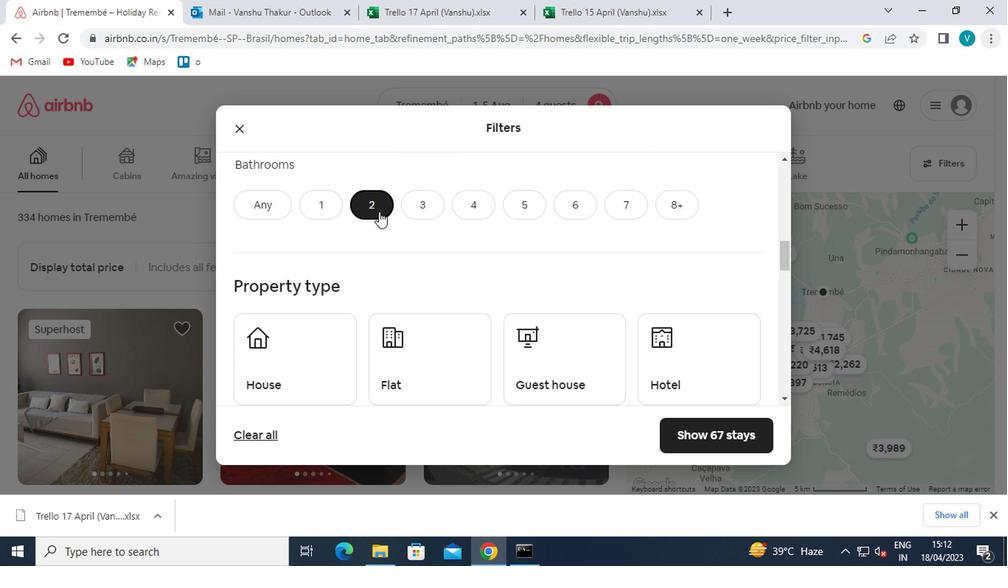 
Action: Mouse scrolled (370, 227) with delta (0, -1)
Screenshot: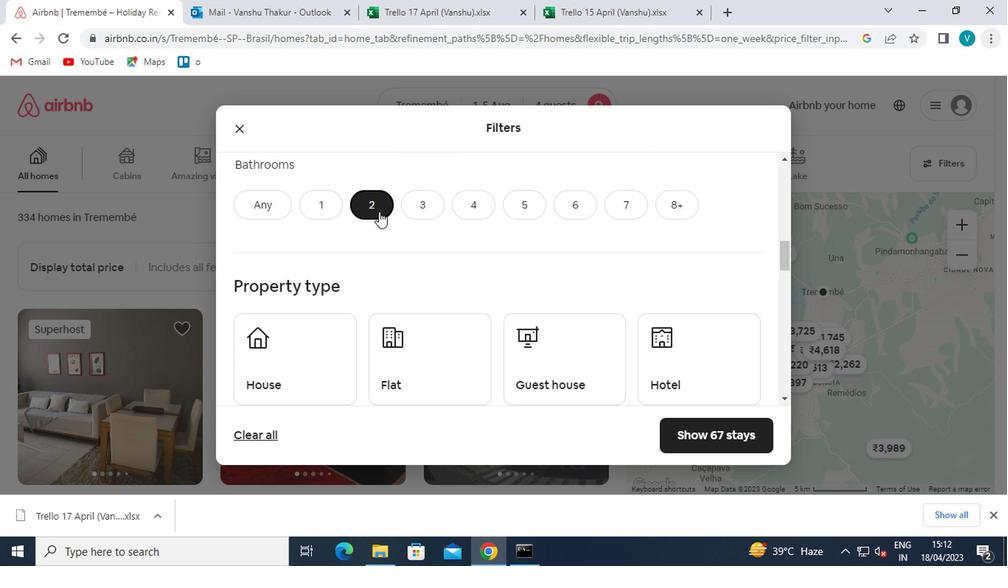 
Action: Mouse moved to (358, 293)
Screenshot: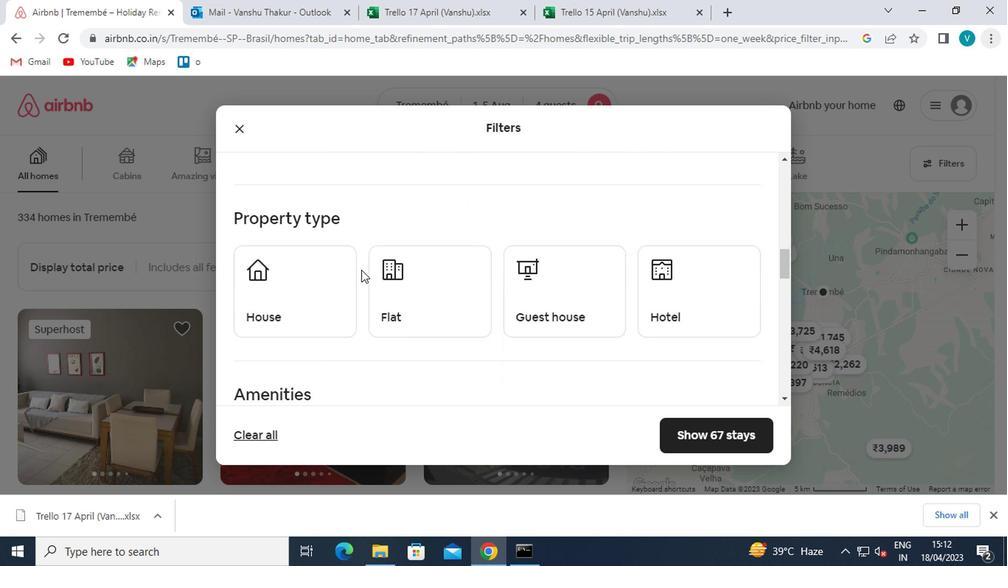 
Action: Mouse scrolled (358, 293) with delta (0, 0)
Screenshot: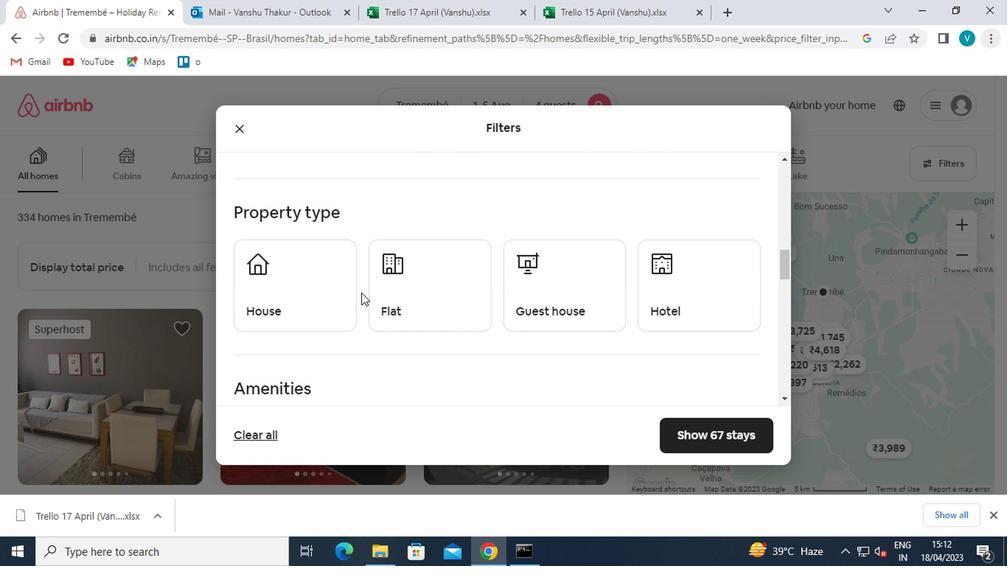 
Action: Mouse scrolled (358, 293) with delta (0, 0)
Screenshot: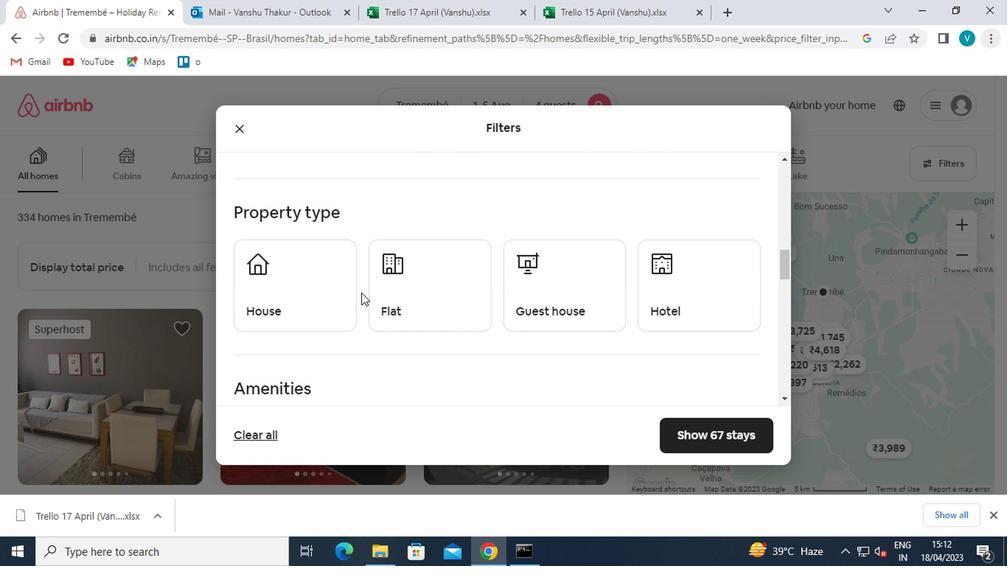
Action: Mouse moved to (302, 361)
Screenshot: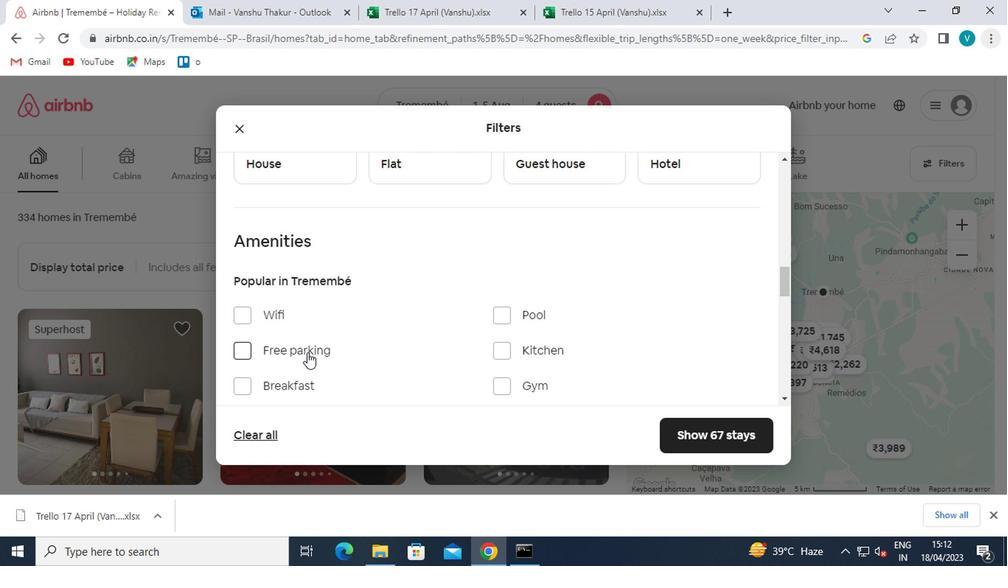 
Action: Mouse scrolled (302, 360) with delta (0, 0)
Screenshot: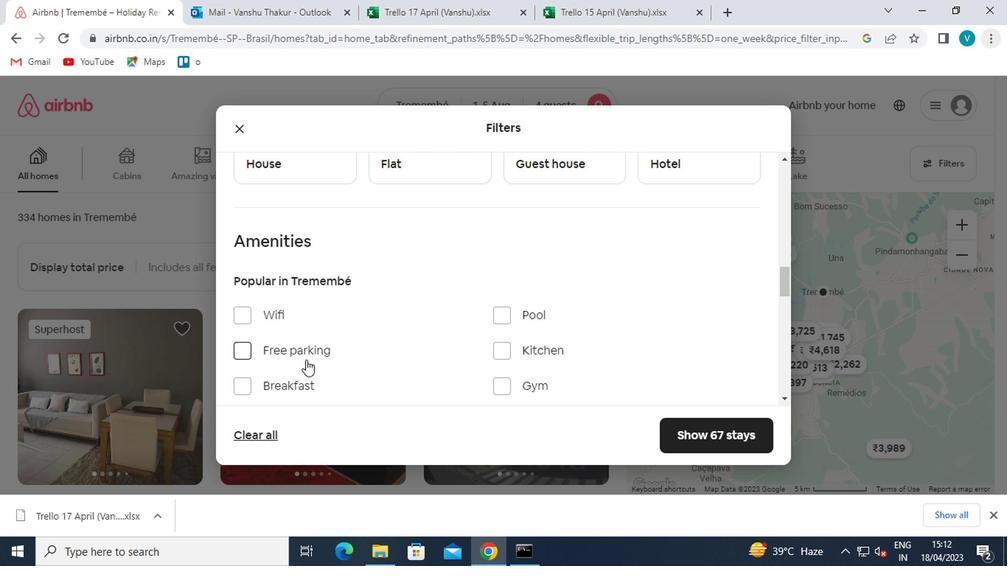 
Action: Mouse moved to (270, 338)
Screenshot: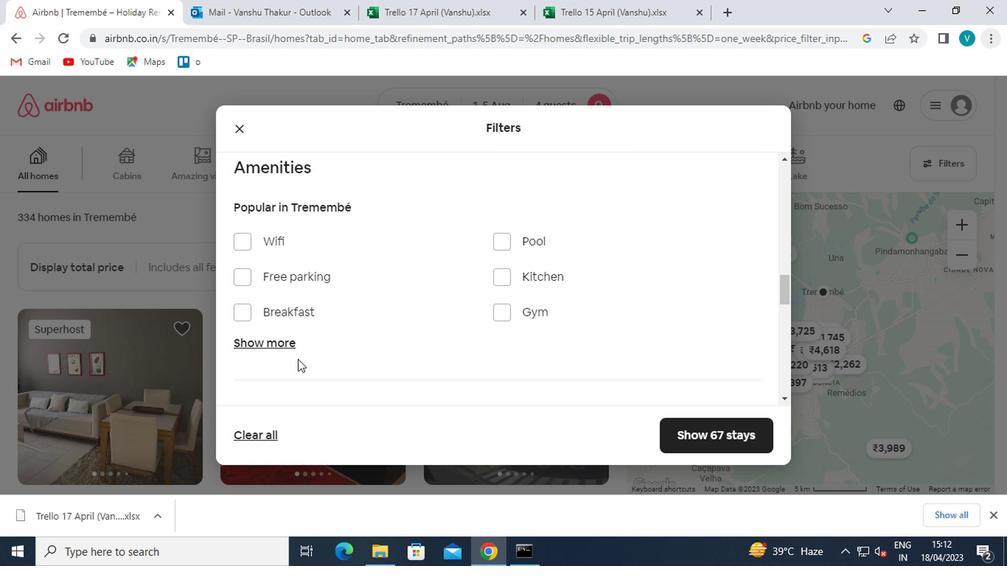 
Action: Mouse pressed left at (270, 338)
Screenshot: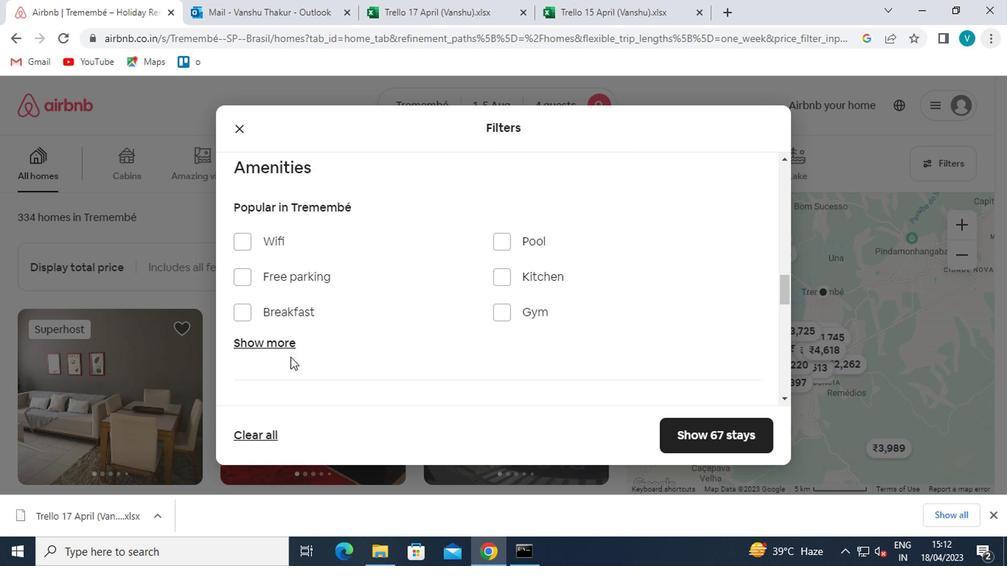 
Action: Mouse moved to (274, 338)
Screenshot: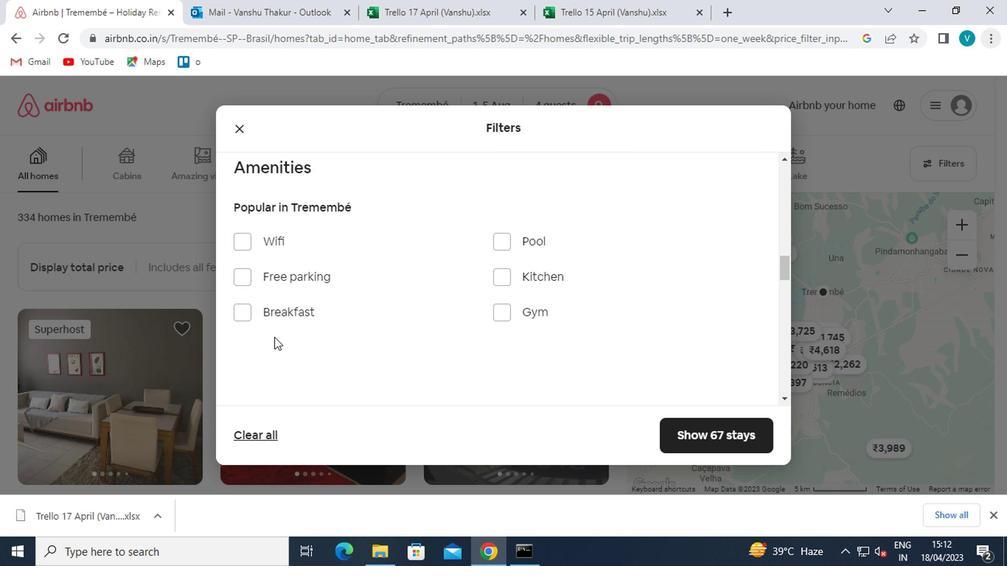 
Action: Mouse scrolled (274, 336) with delta (0, -1)
Screenshot: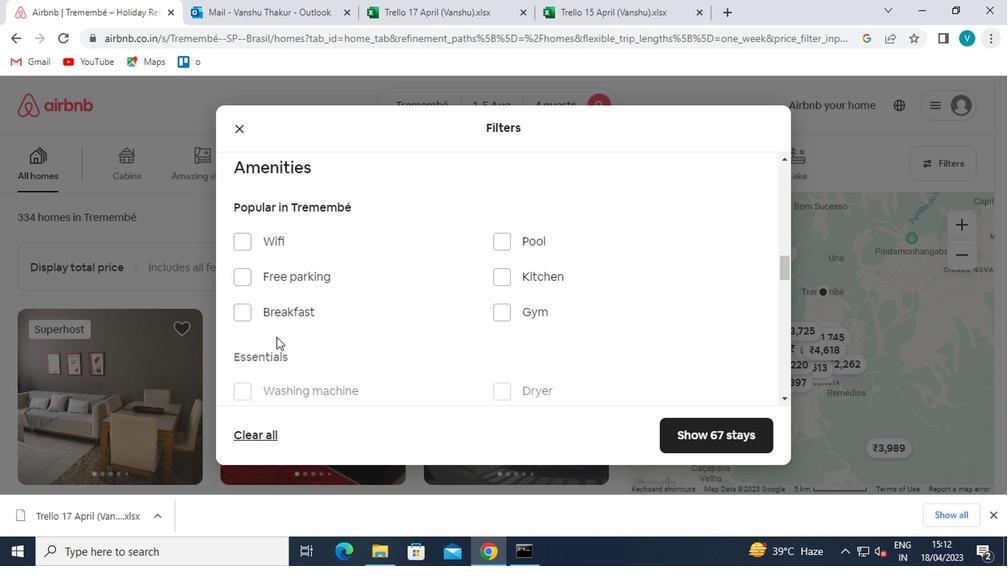 
Action: Mouse scrolled (274, 336) with delta (0, -1)
Screenshot: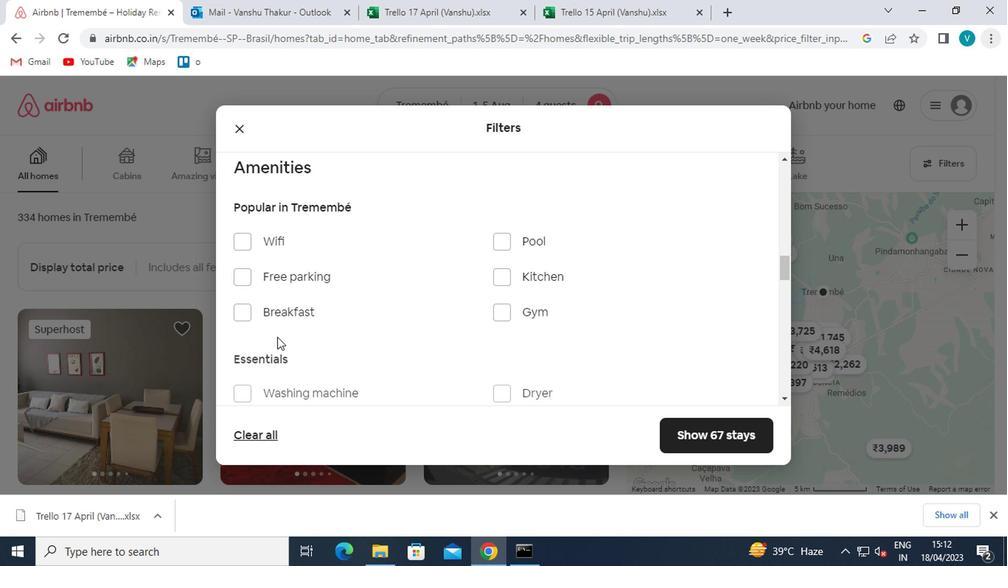 
Action: Mouse moved to (240, 254)
Screenshot: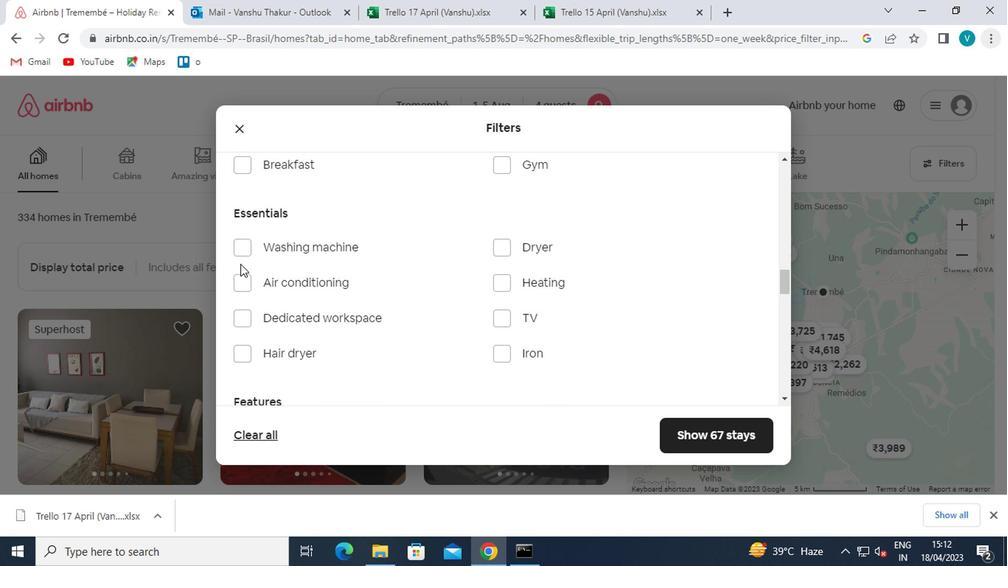 
Action: Mouse pressed left at (240, 254)
Screenshot: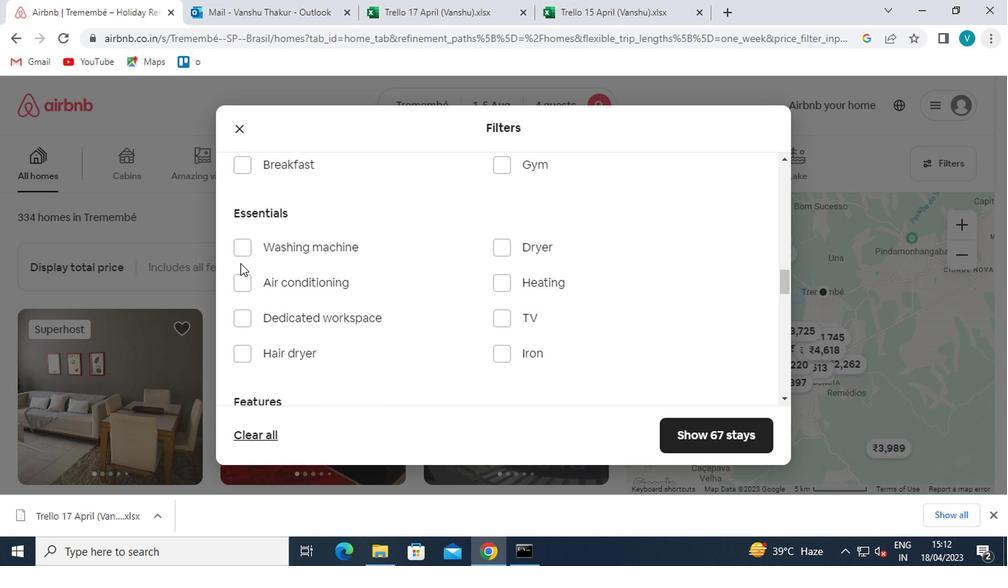 
Action: Mouse moved to (258, 258)
Screenshot: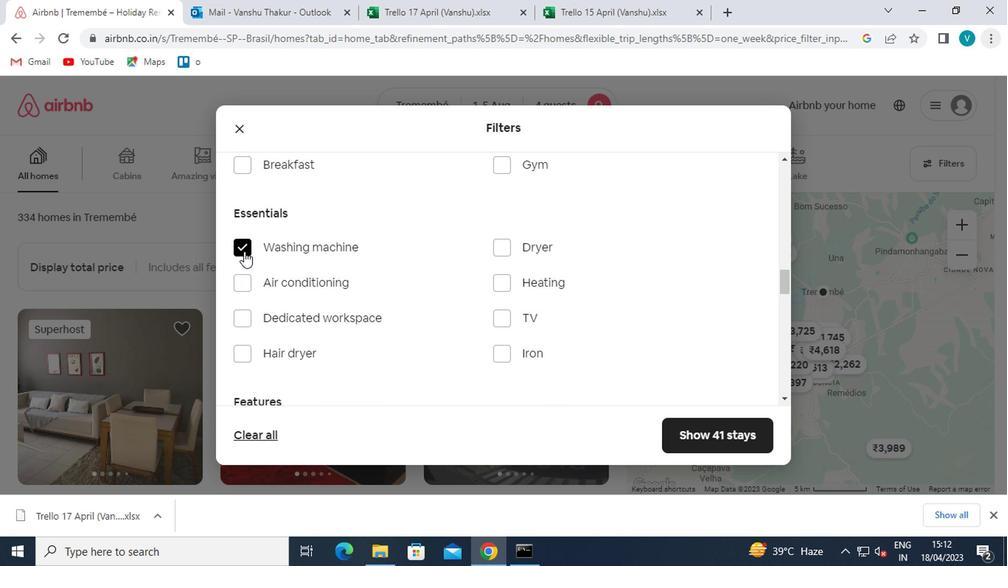 
Action: Mouse scrolled (258, 257) with delta (0, 0)
Screenshot: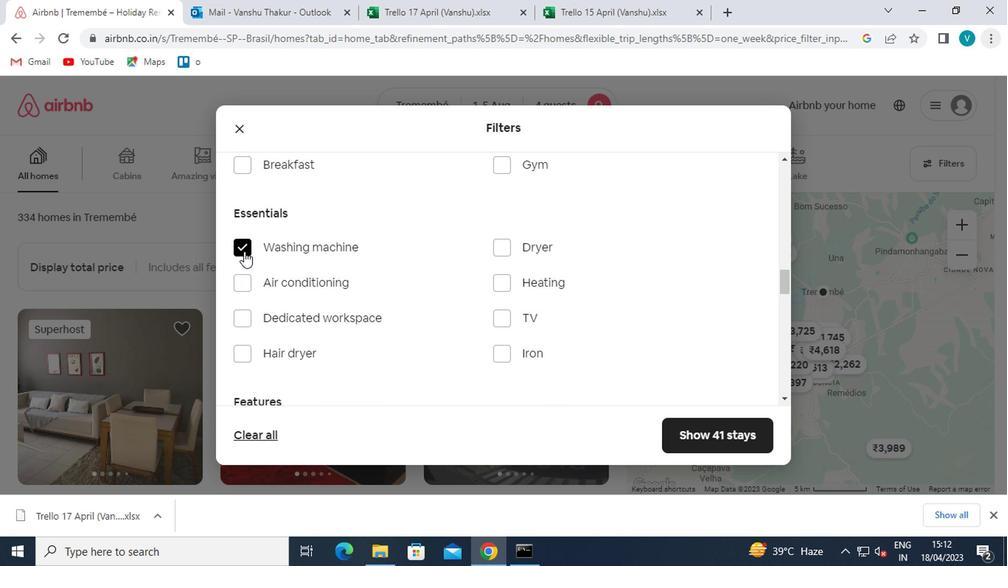 
Action: Mouse moved to (260, 258)
Screenshot: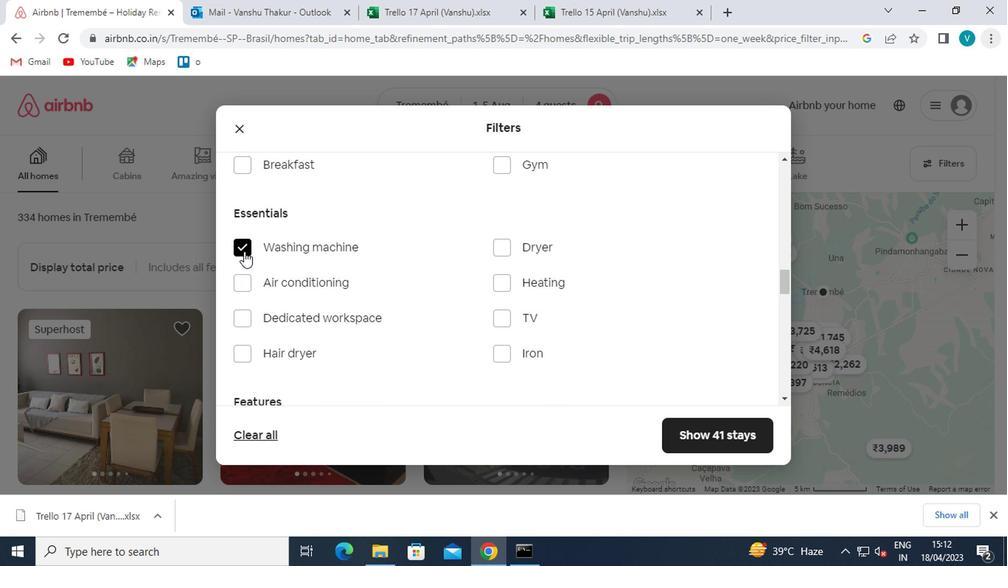 
Action: Mouse scrolled (260, 257) with delta (0, 0)
Screenshot: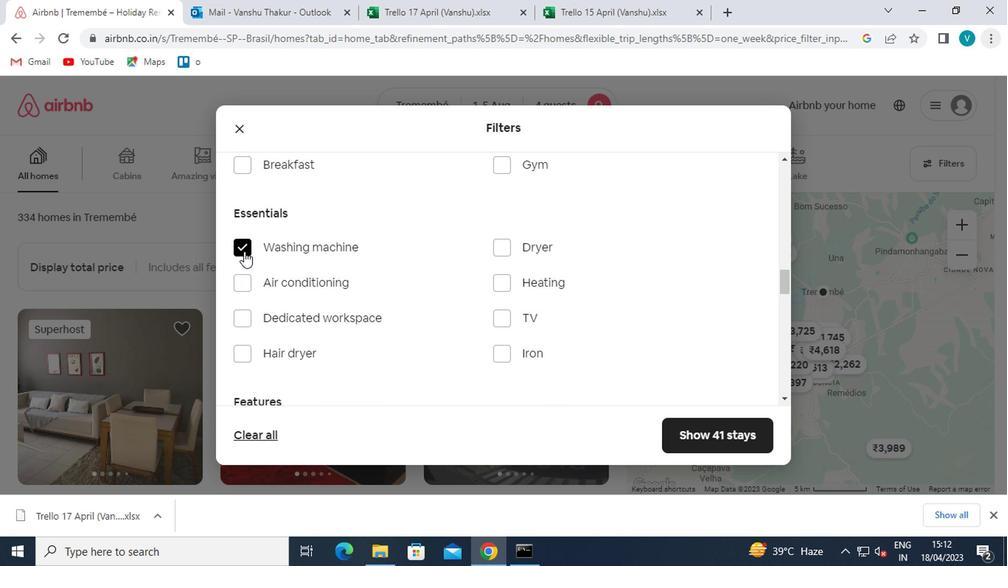 
Action: Mouse moved to (261, 258)
Screenshot: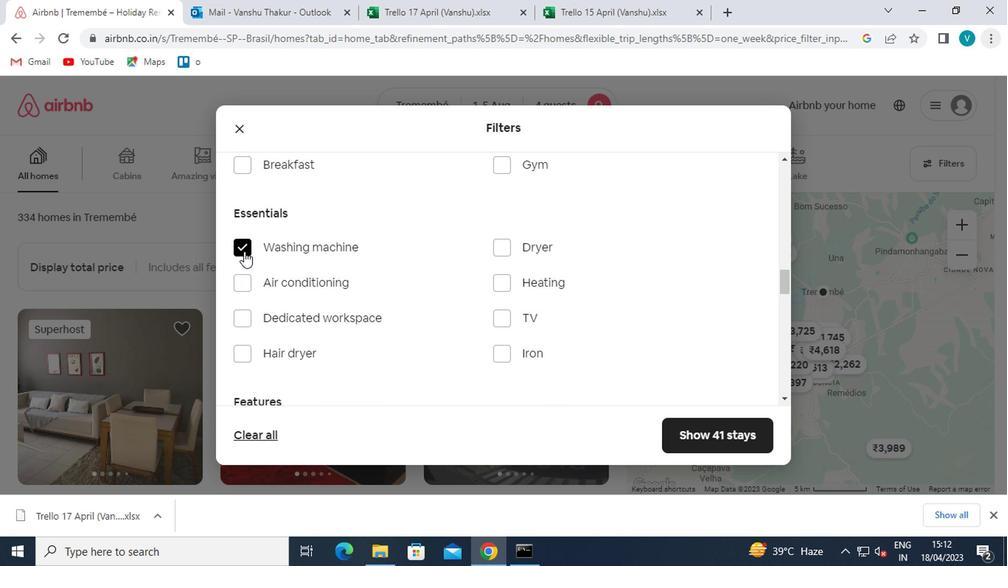 
Action: Mouse scrolled (261, 257) with delta (0, 0)
Screenshot: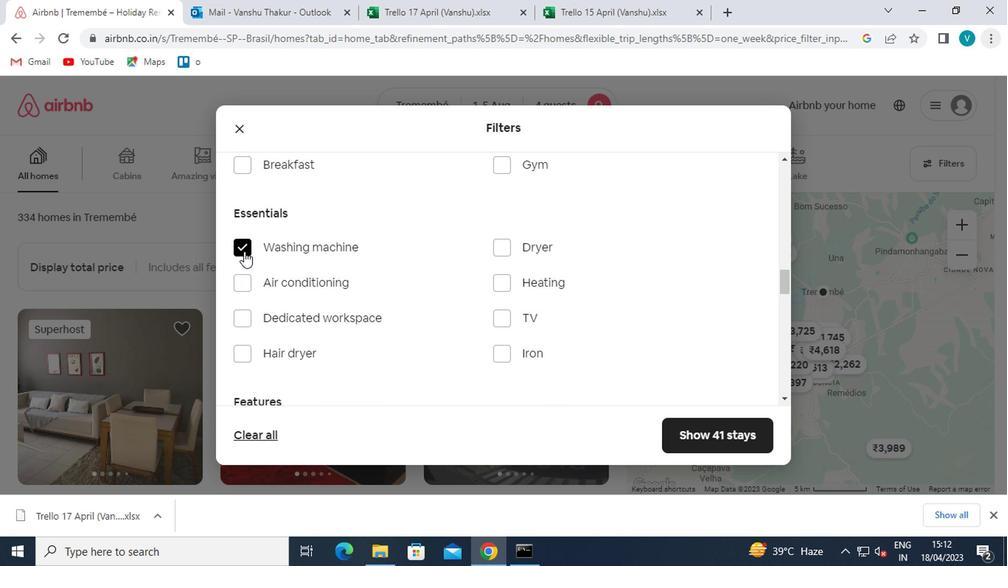 
Action: Mouse moved to (430, 305)
Screenshot: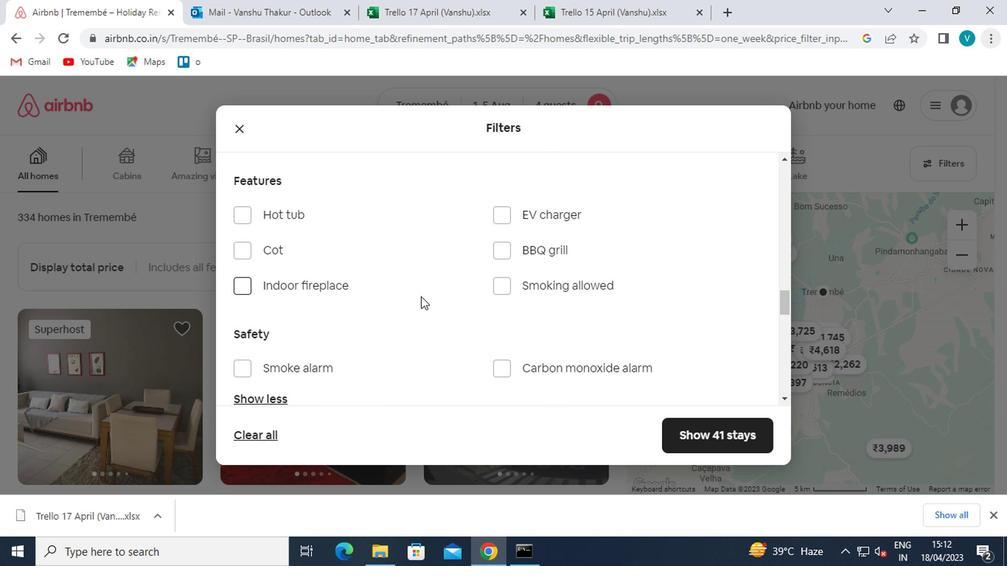 
Action: Mouse scrolled (430, 304) with delta (0, 0)
Screenshot: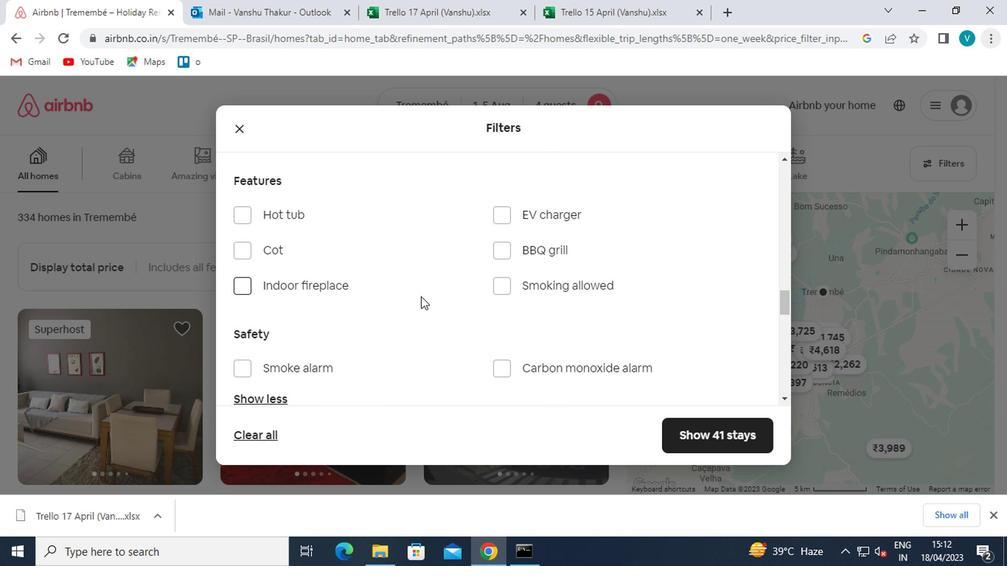 
Action: Mouse moved to (437, 312)
Screenshot: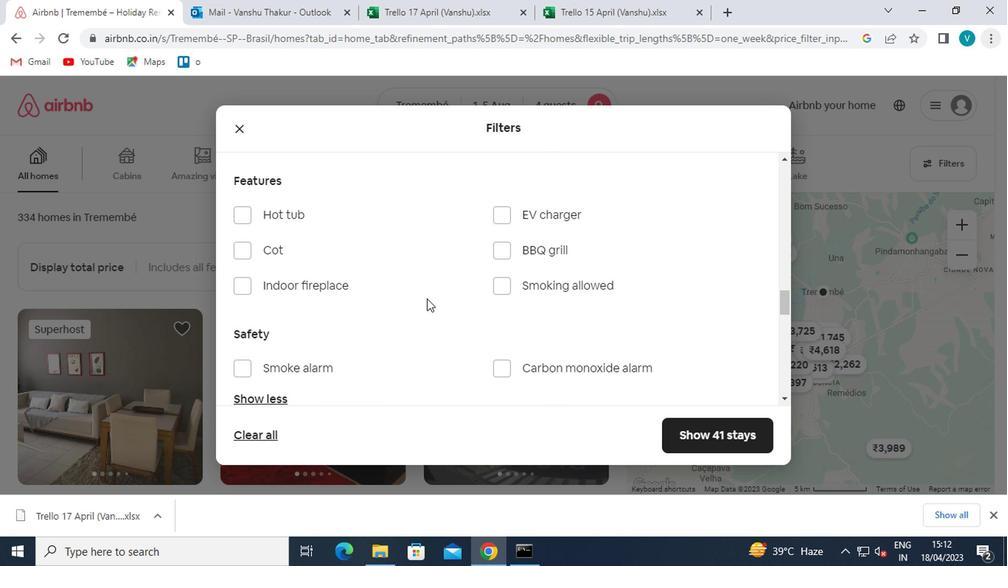 
Action: Mouse scrolled (437, 311) with delta (0, 0)
Screenshot: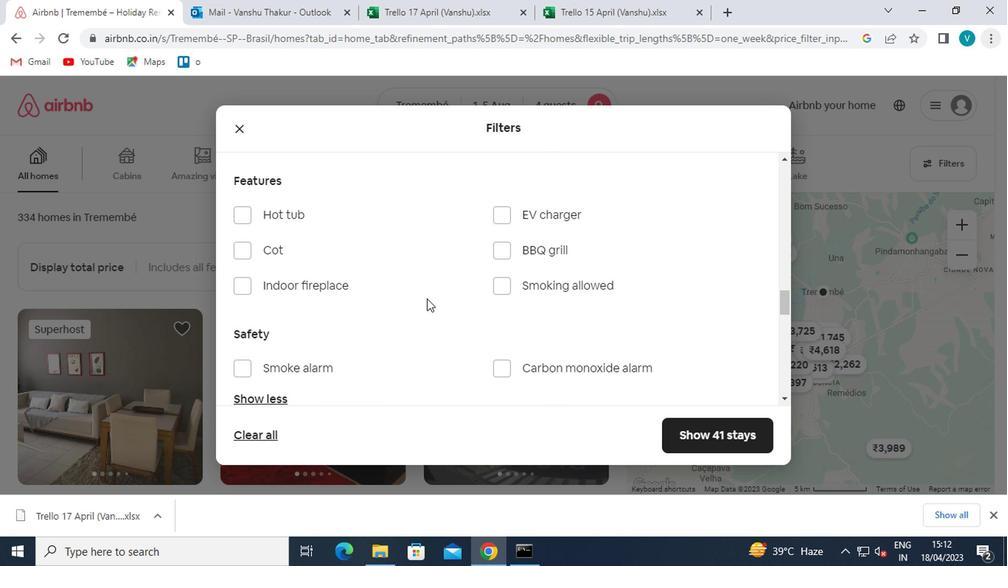 
Action: Mouse moved to (438, 312)
Screenshot: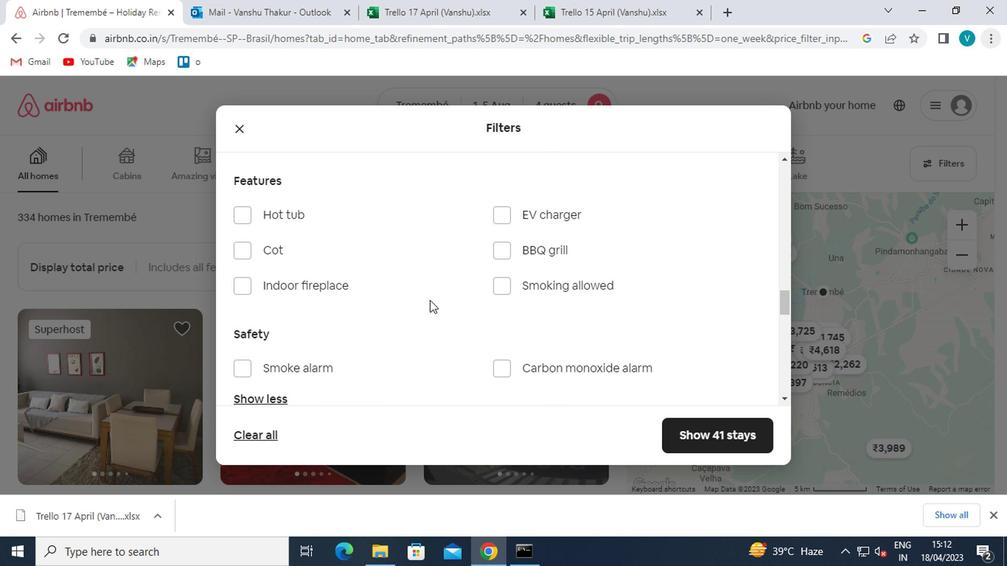 
Action: Mouse scrolled (438, 312) with delta (0, 0)
Screenshot: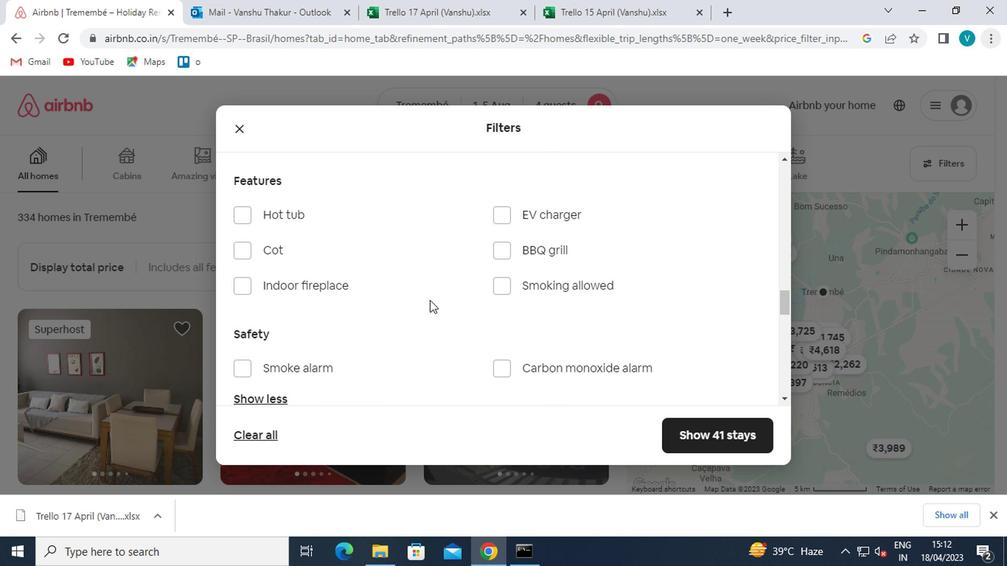 
Action: Mouse moved to (440, 312)
Screenshot: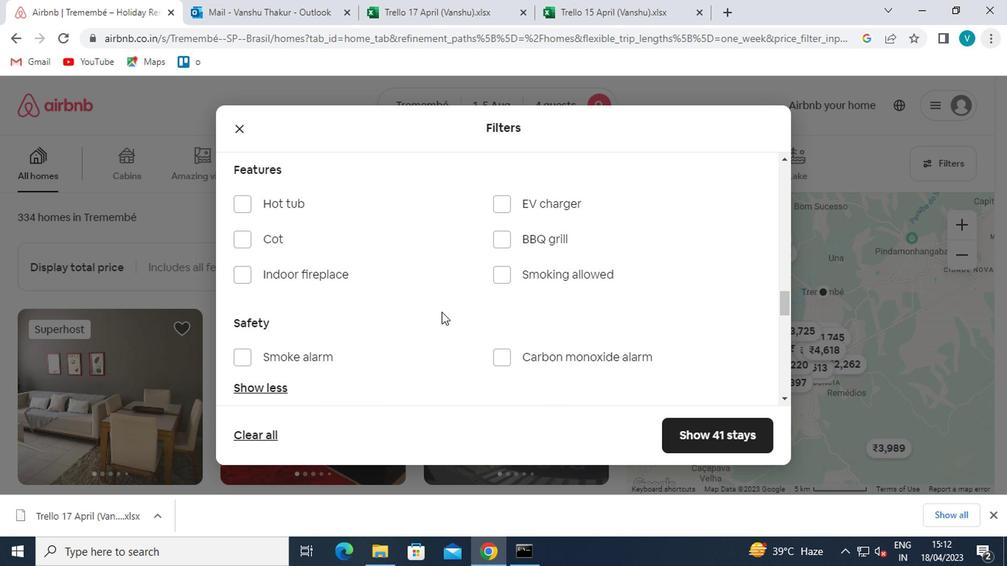 
Action: Mouse scrolled (440, 312) with delta (0, 0)
Screenshot: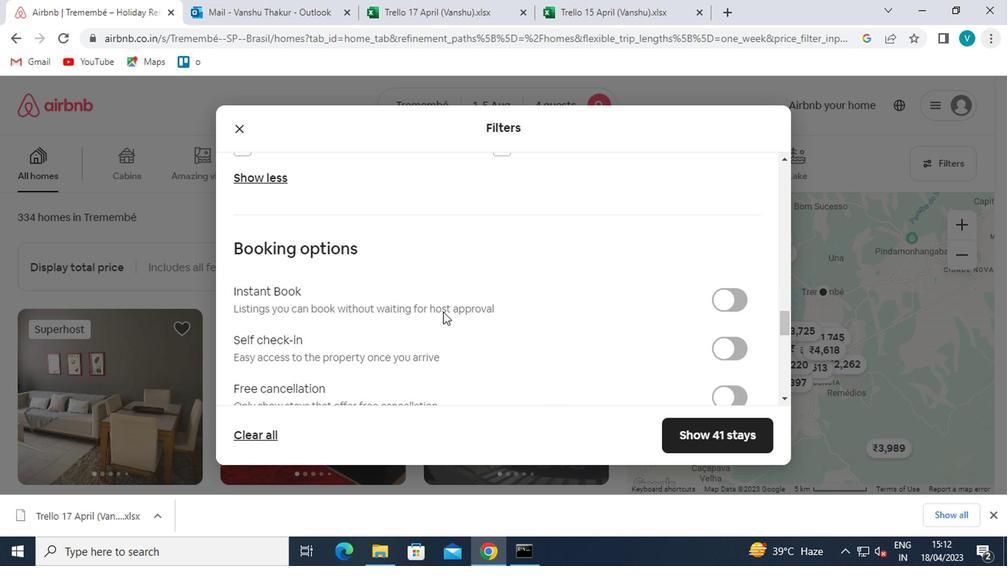
Action: Mouse moved to (718, 273)
Screenshot: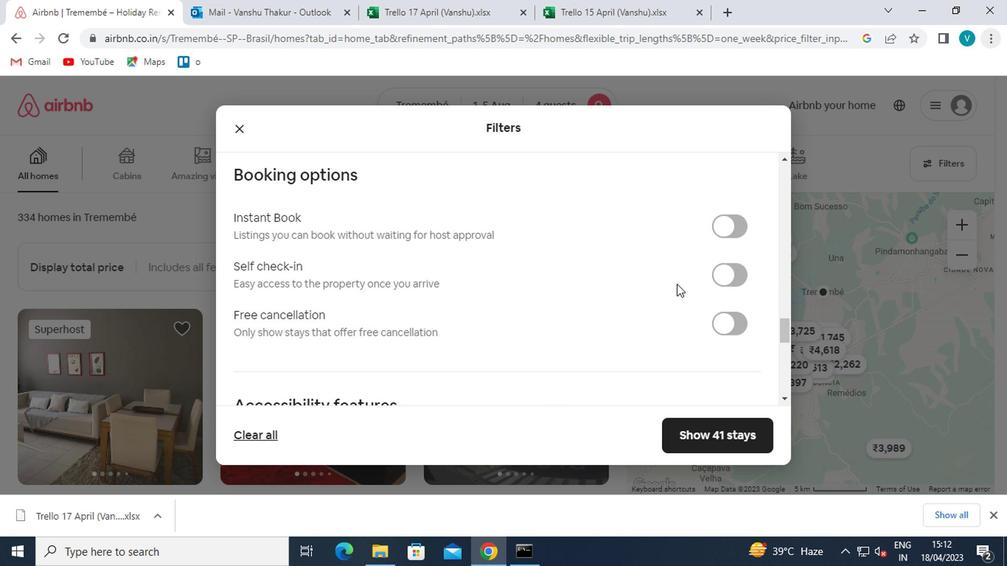 
Action: Mouse pressed left at (718, 273)
Screenshot: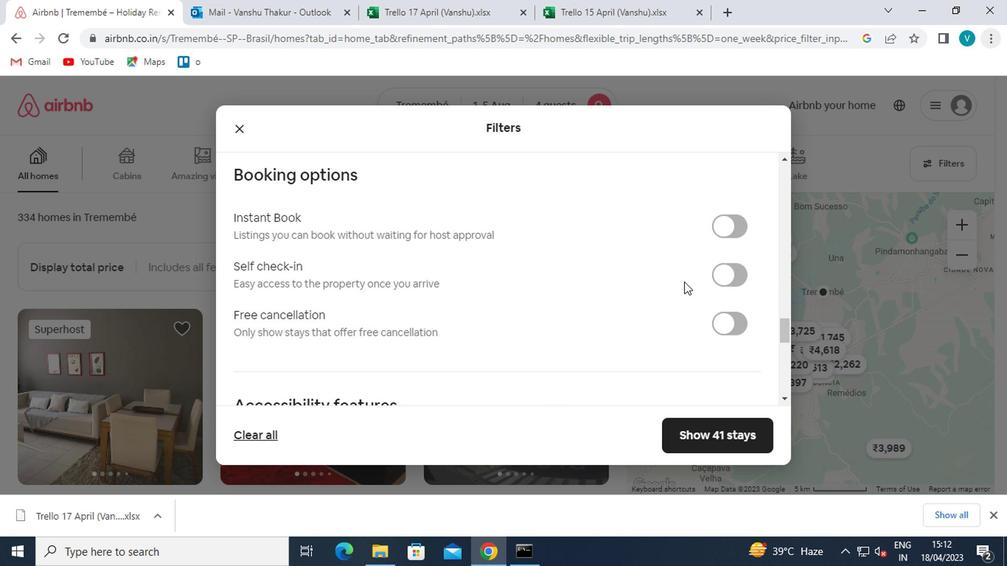 
Action: Mouse moved to (575, 290)
Screenshot: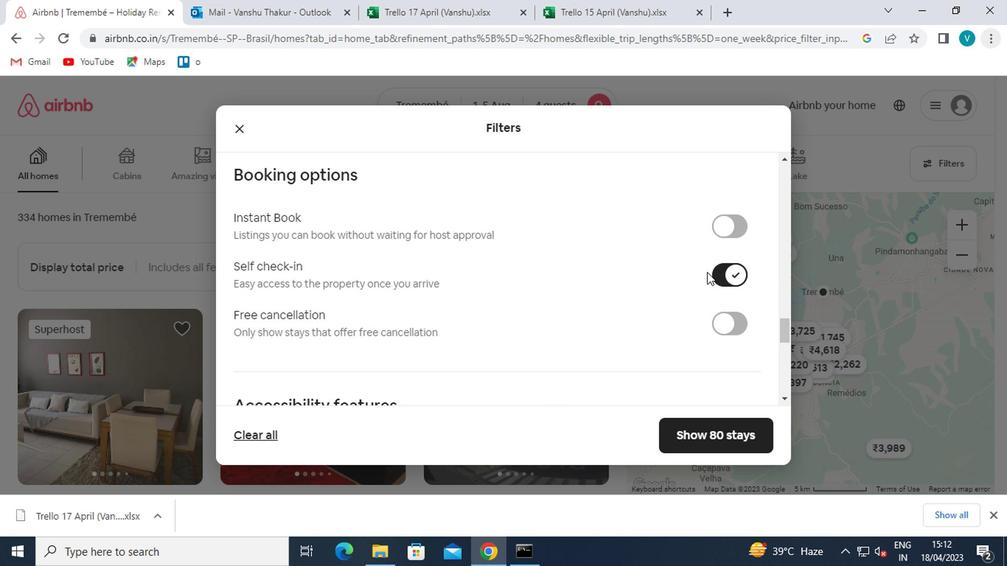 
Action: Mouse scrolled (575, 289) with delta (0, 0)
Screenshot: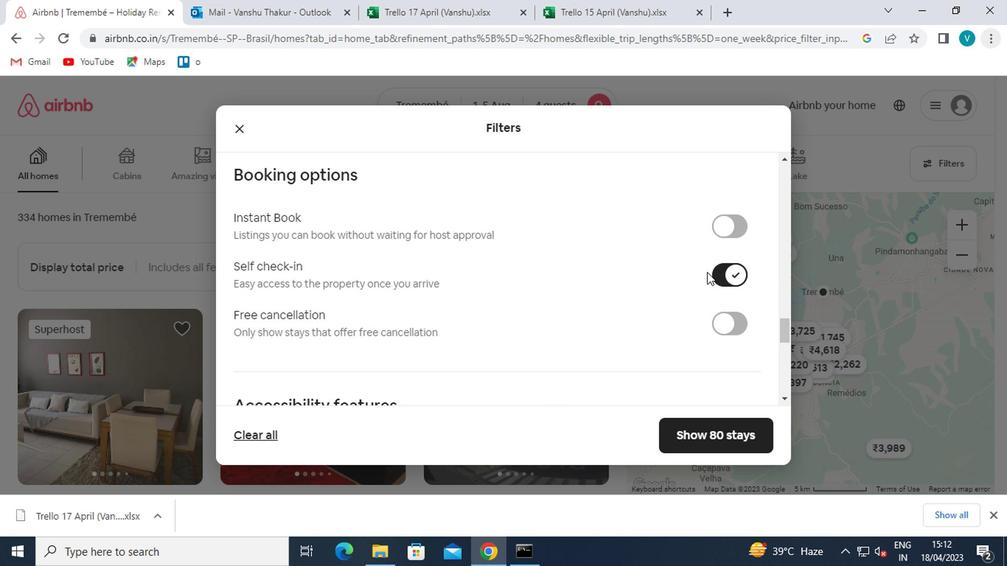 
Action: Mouse moved to (551, 293)
Screenshot: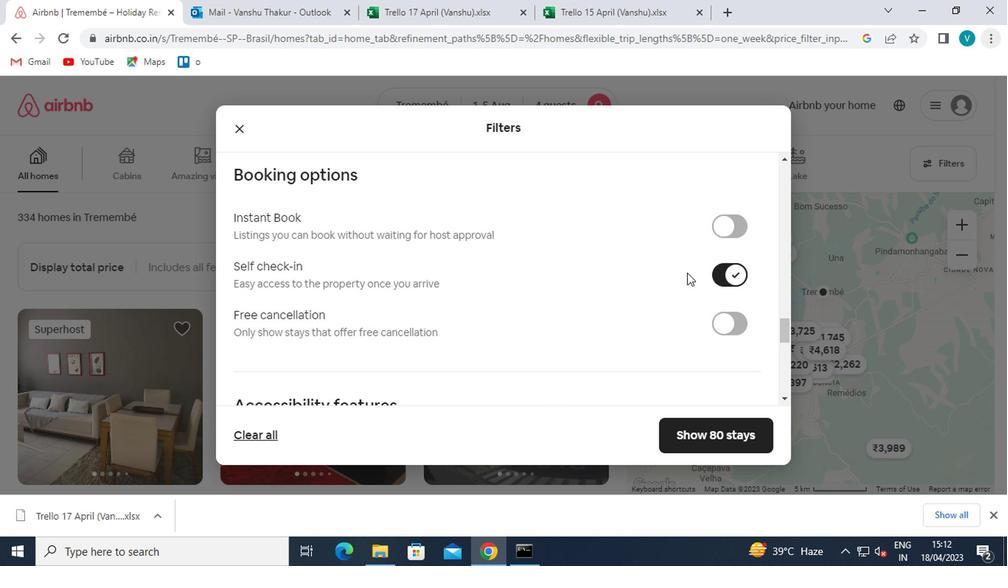 
Action: Mouse scrolled (551, 292) with delta (0, -1)
Screenshot: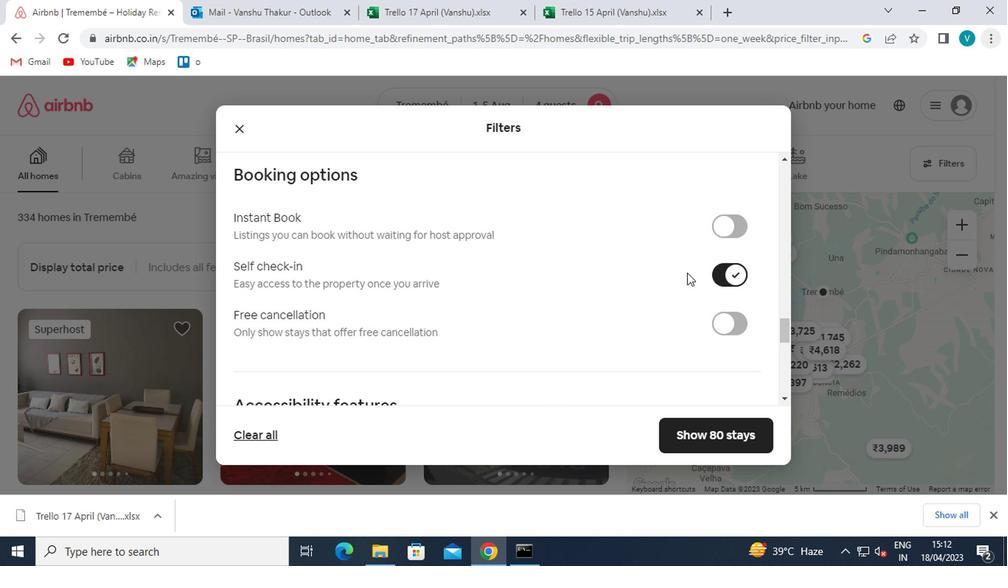 
Action: Mouse moved to (527, 293)
Screenshot: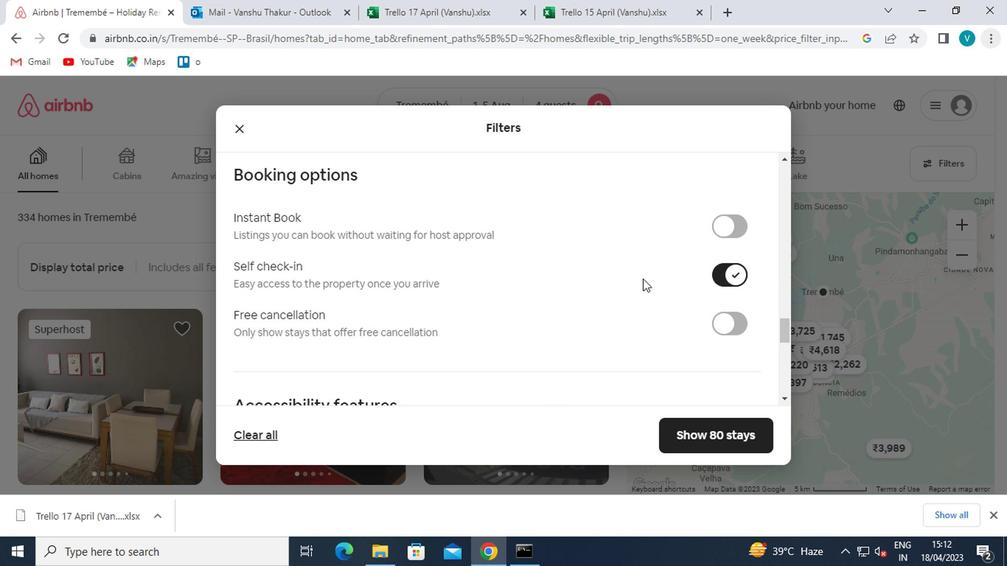 
Action: Mouse scrolled (527, 292) with delta (0, -1)
Screenshot: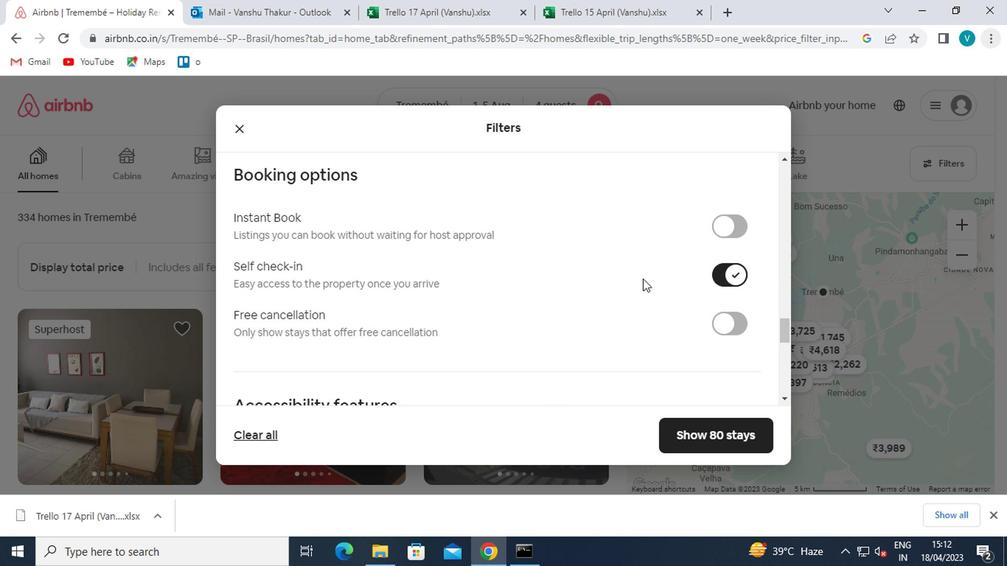 
Action: Mouse moved to (514, 293)
Screenshot: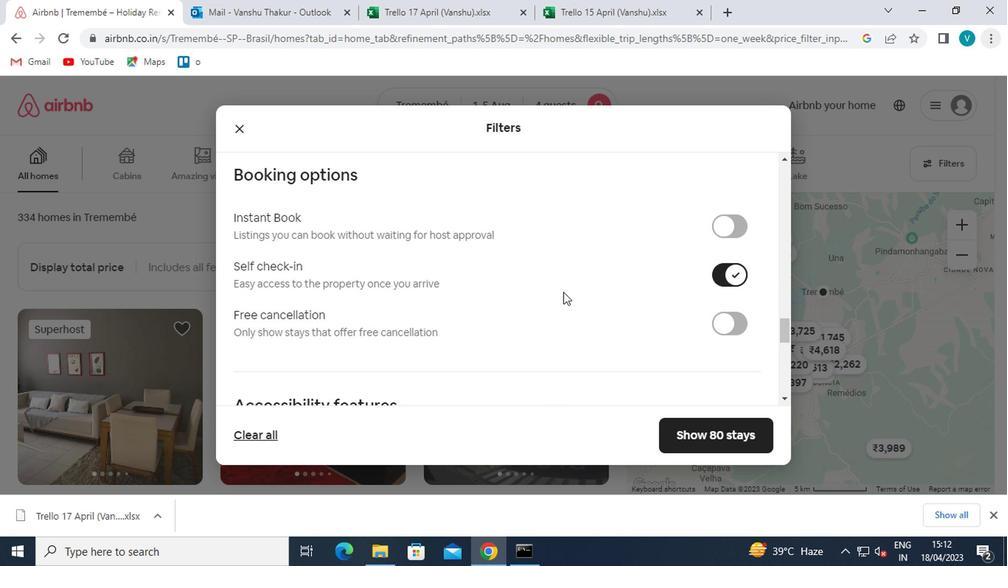 
Action: Mouse scrolled (514, 292) with delta (0, -1)
Screenshot: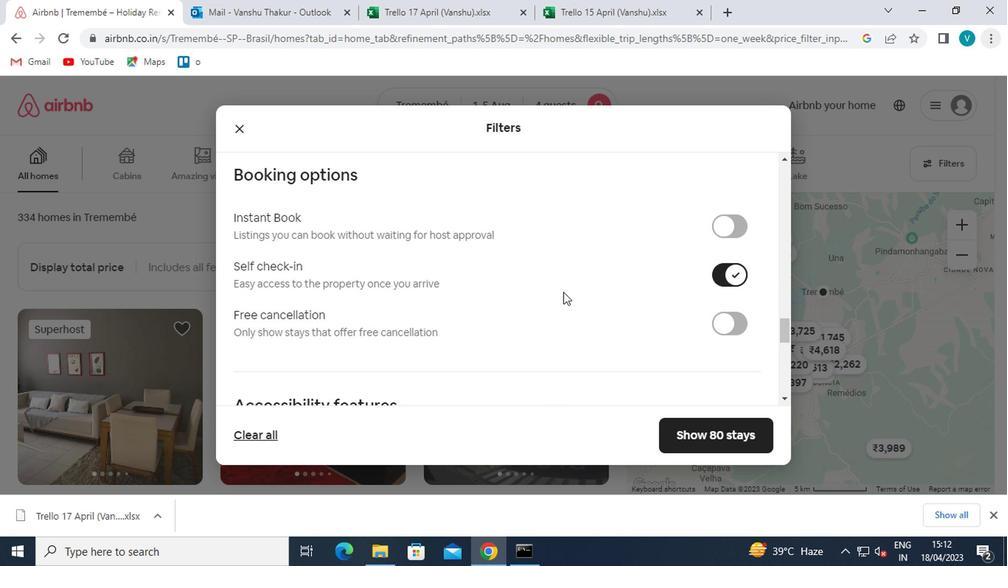 
Action: Mouse moved to (486, 293)
Screenshot: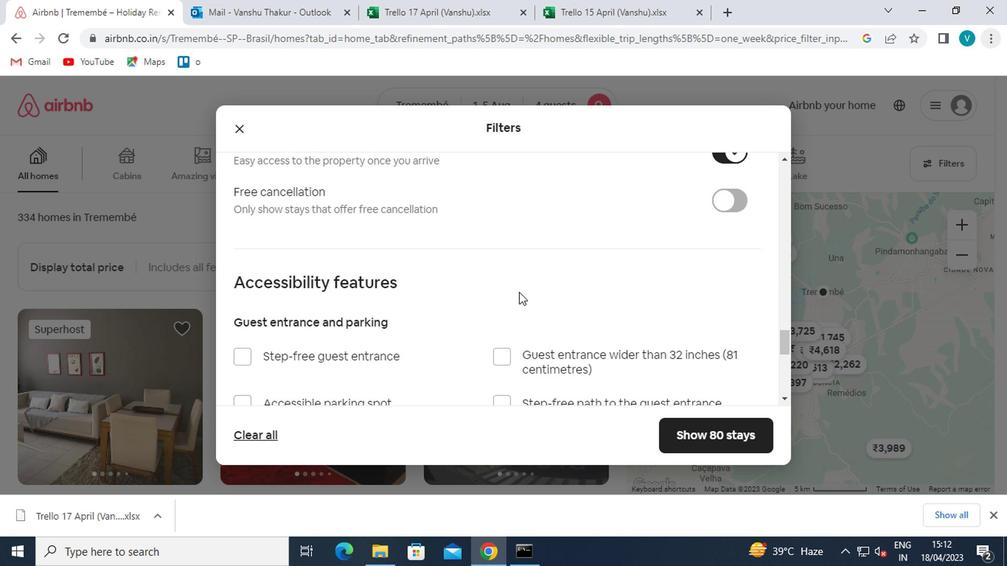 
Action: Mouse scrolled (486, 292) with delta (0, -1)
Screenshot: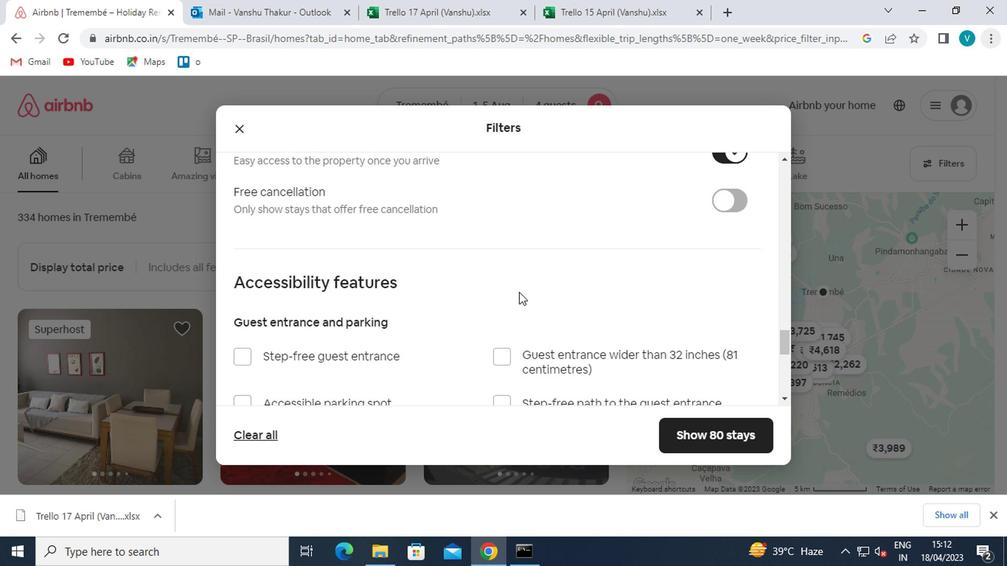 
Action: Mouse moved to (433, 301)
Screenshot: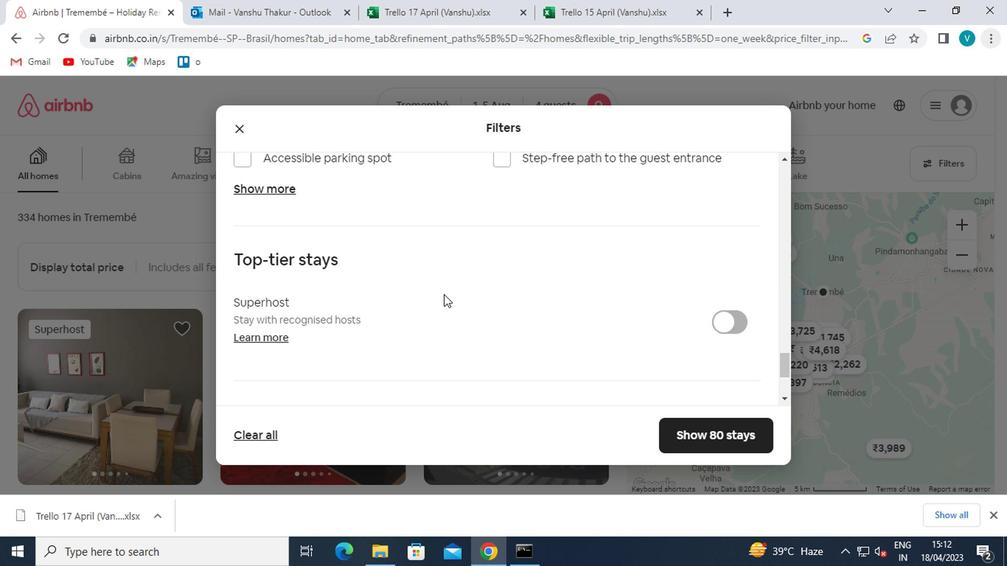 
Action: Mouse scrolled (433, 300) with delta (0, 0)
Screenshot: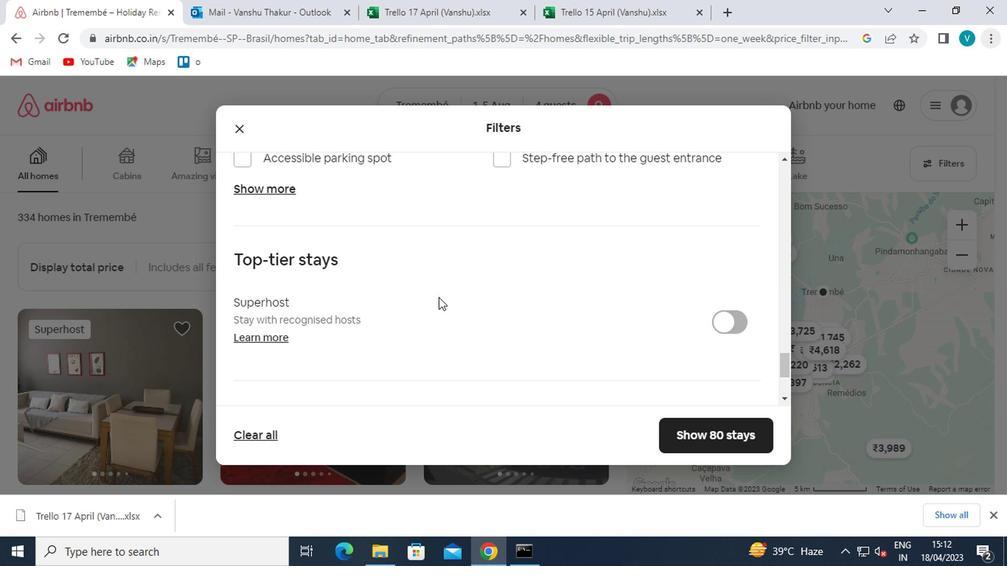 
Action: Mouse scrolled (433, 300) with delta (0, 0)
Screenshot: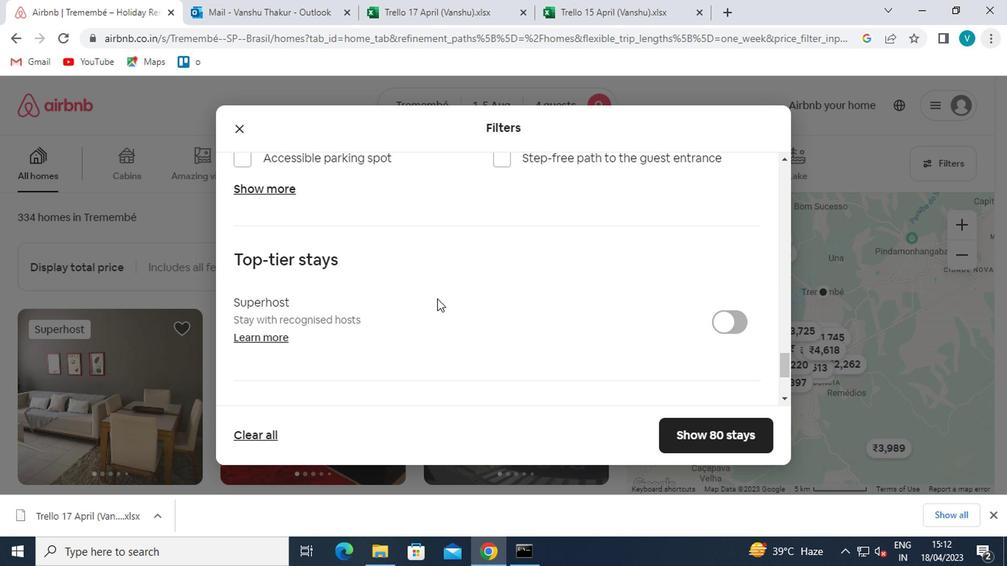 
Action: Mouse scrolled (433, 300) with delta (0, 0)
Screenshot: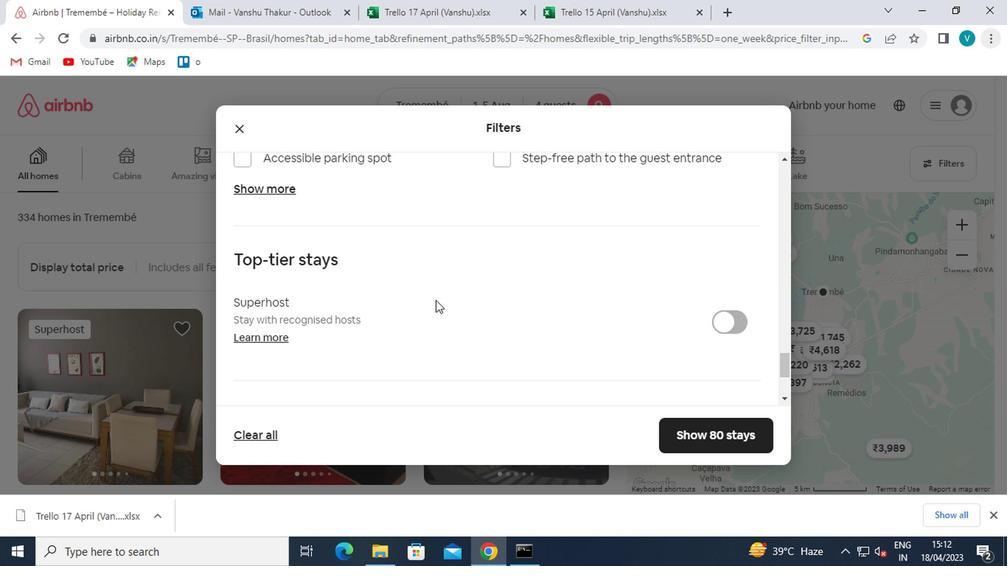 
Action: Mouse moved to (268, 369)
Screenshot: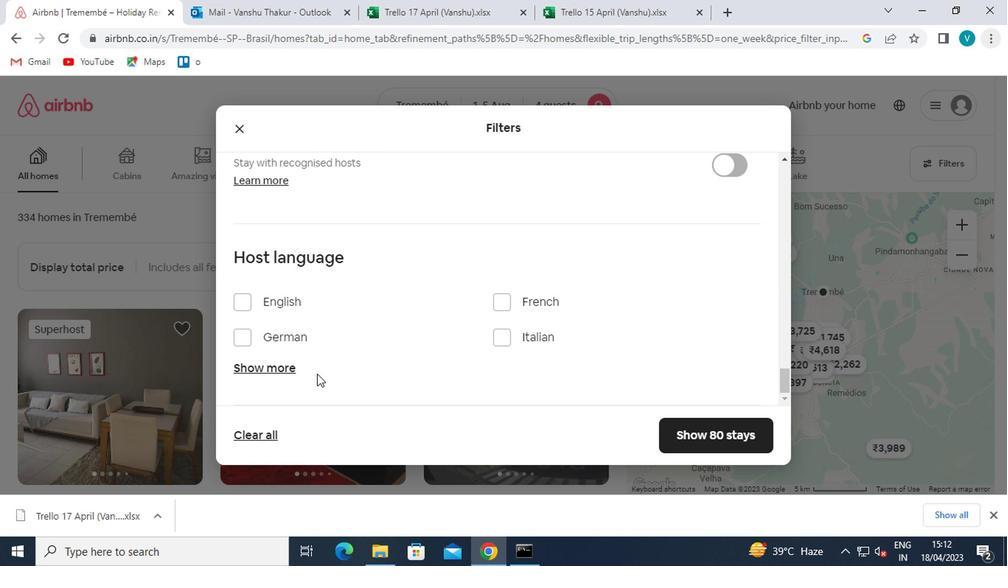 
Action: Mouse pressed left at (268, 369)
Screenshot: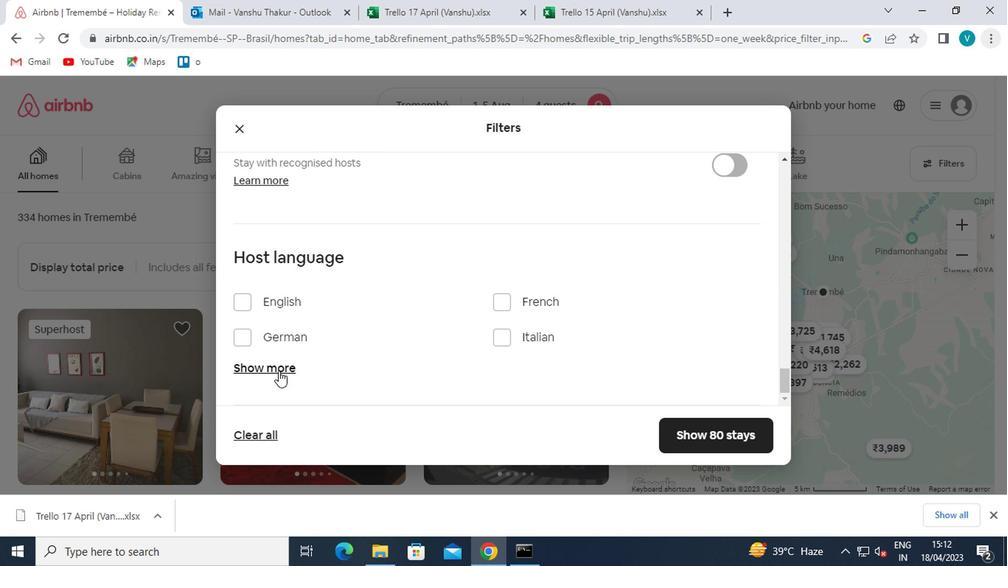 
Action: Mouse moved to (282, 366)
Screenshot: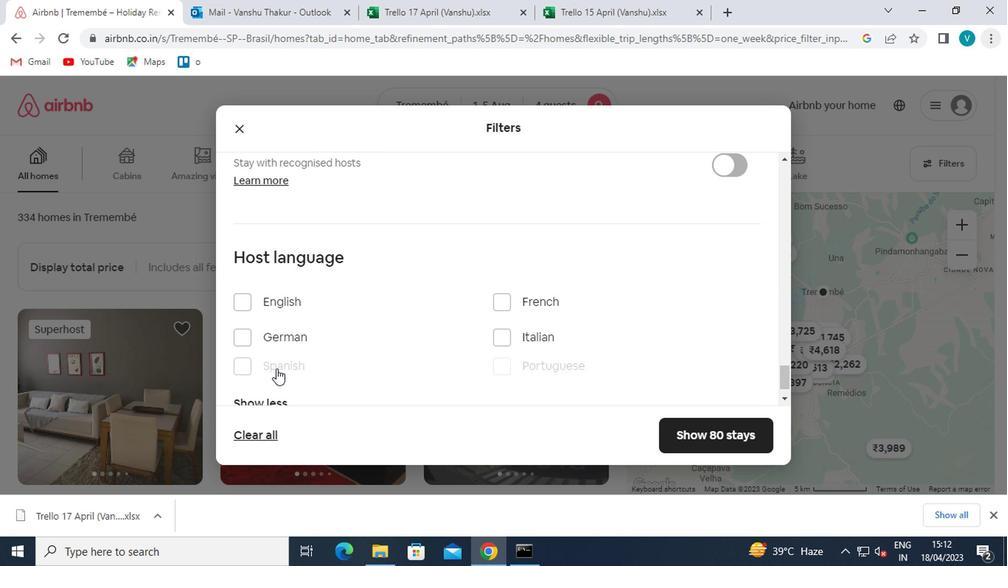 
Action: Mouse scrolled (282, 365) with delta (0, 0)
Screenshot: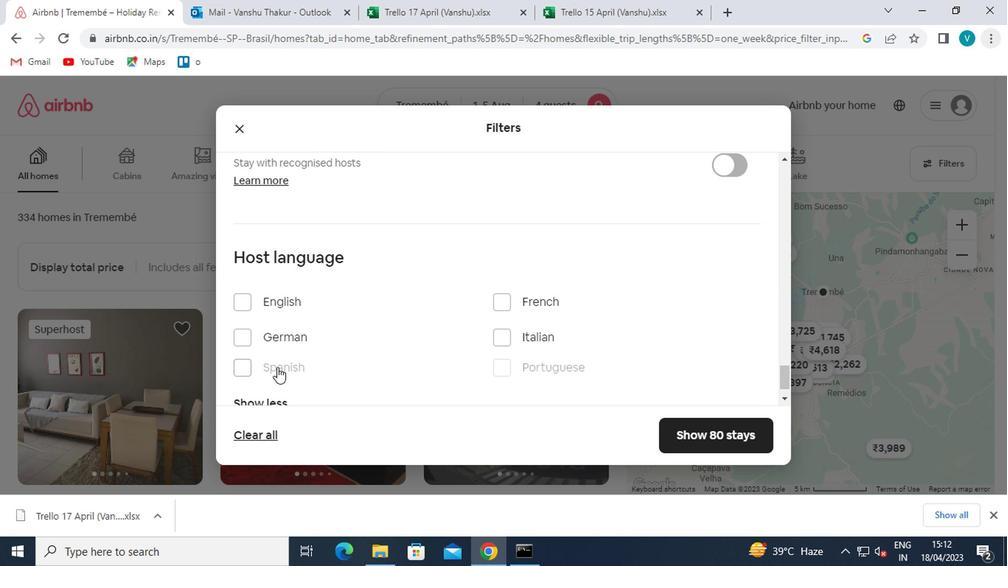 
Action: Mouse moved to (247, 344)
Screenshot: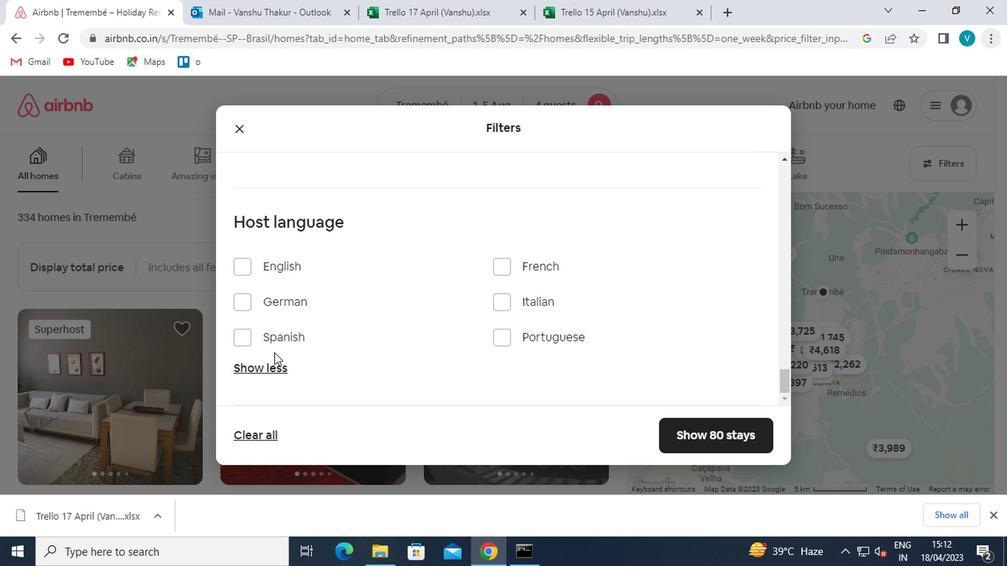 
Action: Mouse pressed left at (247, 344)
Screenshot: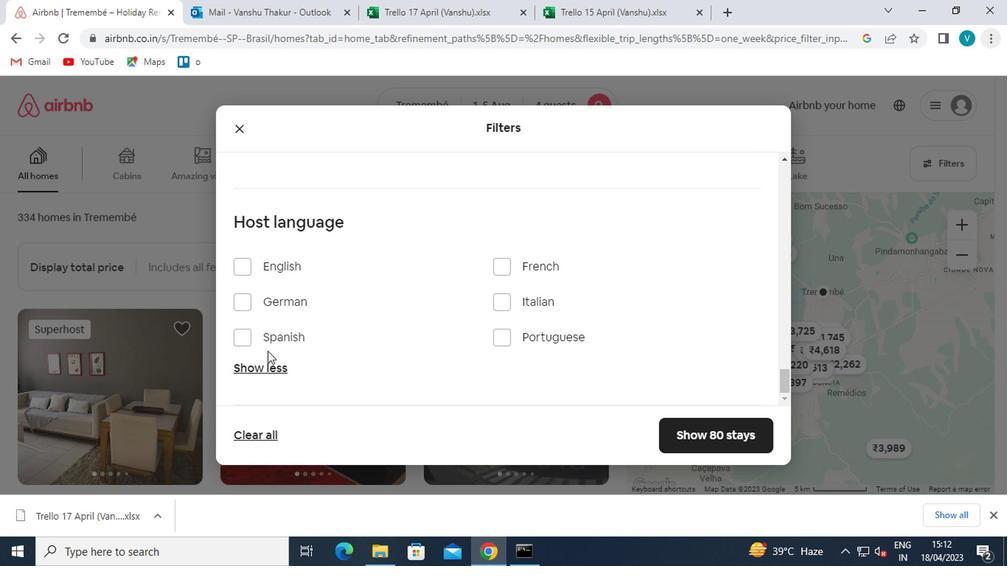 
Action: Mouse moved to (666, 424)
Screenshot: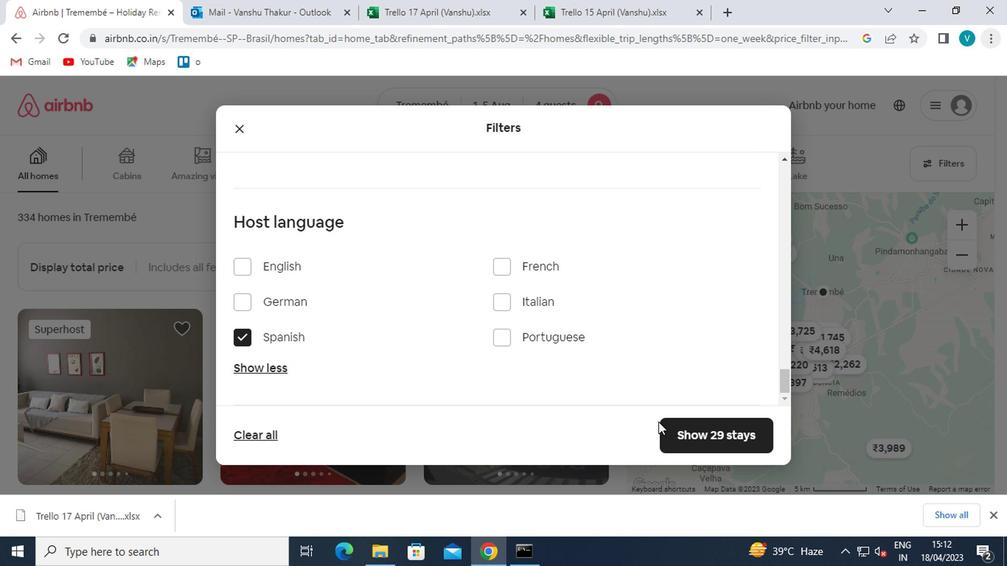 
Action: Mouse pressed left at (666, 424)
Screenshot: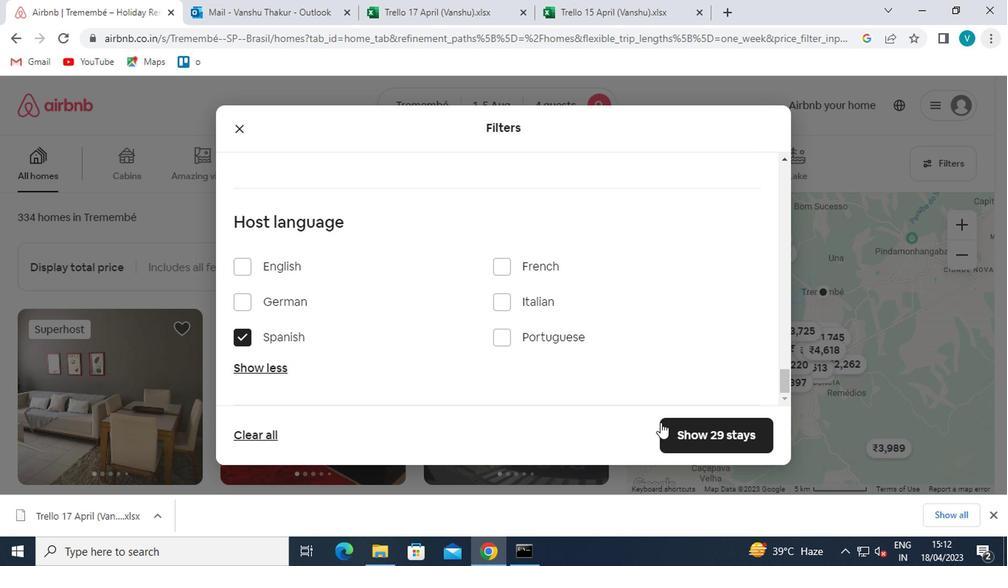 
Action: Mouse moved to (668, 424)
Screenshot: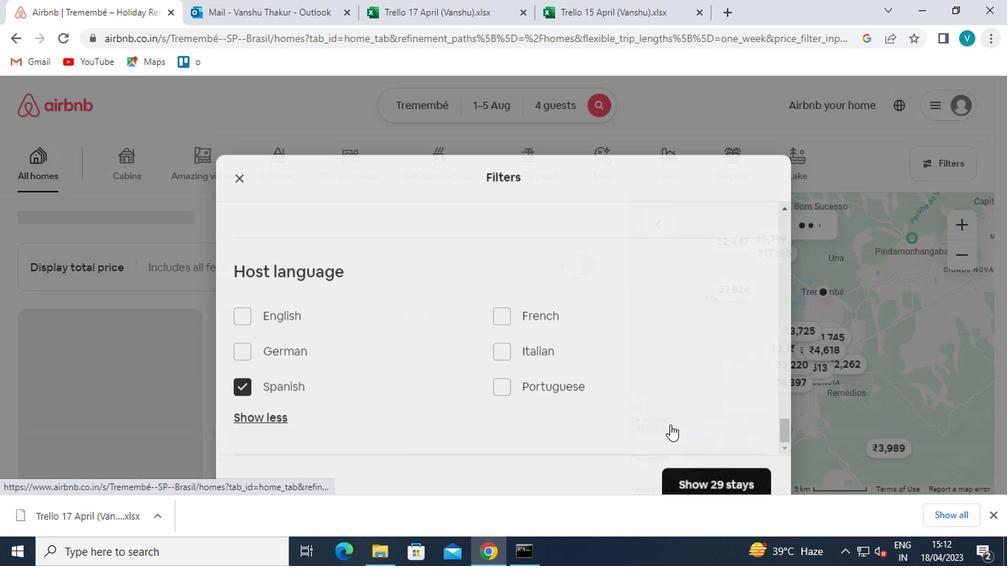 
